 Task: Find connections with filter location Beichengqu with filter topic #trainer with filter profile language Spanish with filter current company Canada Immigration with filter school KLE Technological University - Hubballi (India) with filter industry Commercial and Industrial Equipment Rental with filter service category Copywriting with filter keywords title Shareholders
Action: Mouse moved to (502, 59)
Screenshot: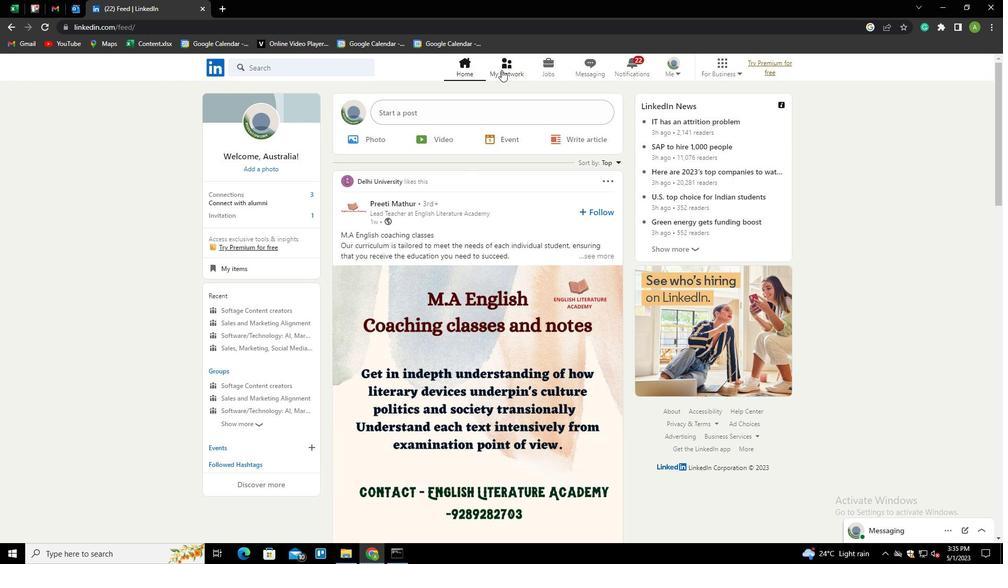 
Action: Mouse pressed left at (502, 59)
Screenshot: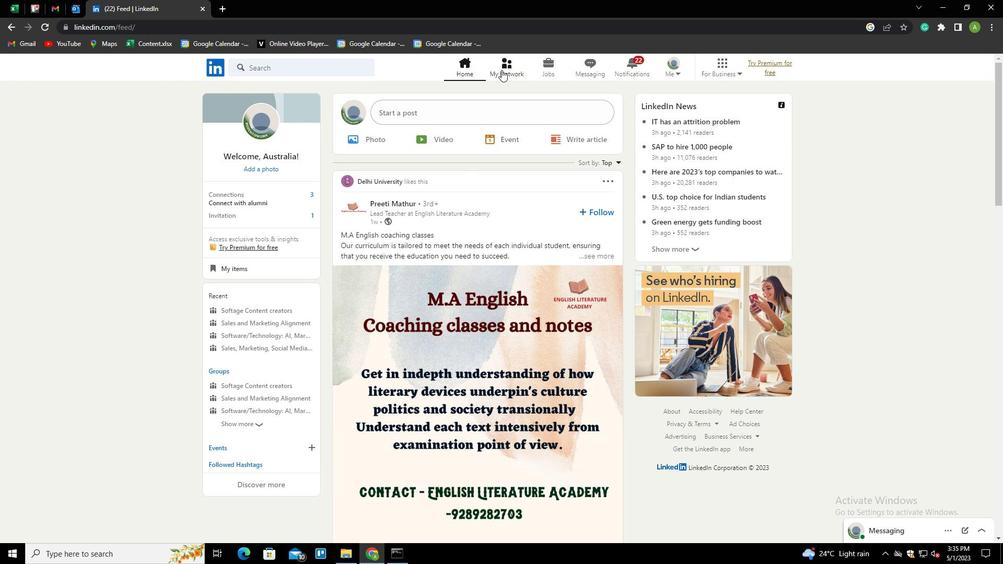 
Action: Mouse moved to (267, 130)
Screenshot: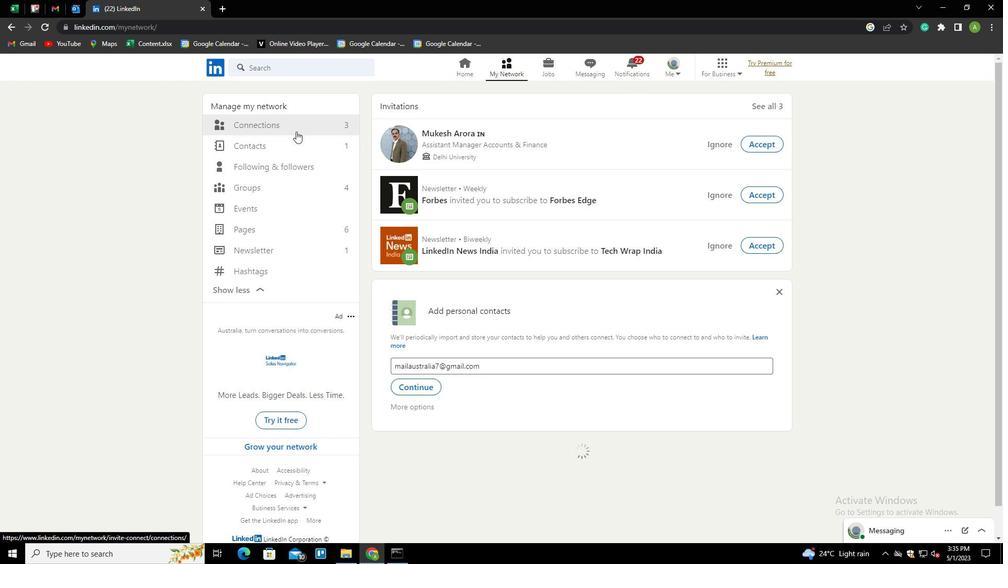 
Action: Mouse pressed left at (267, 130)
Screenshot: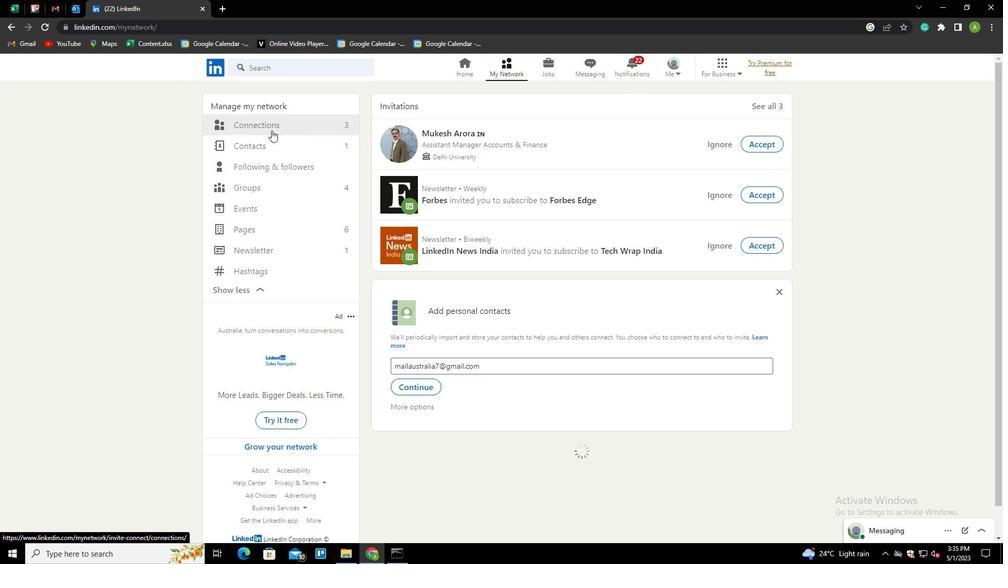 
Action: Mouse moved to (584, 125)
Screenshot: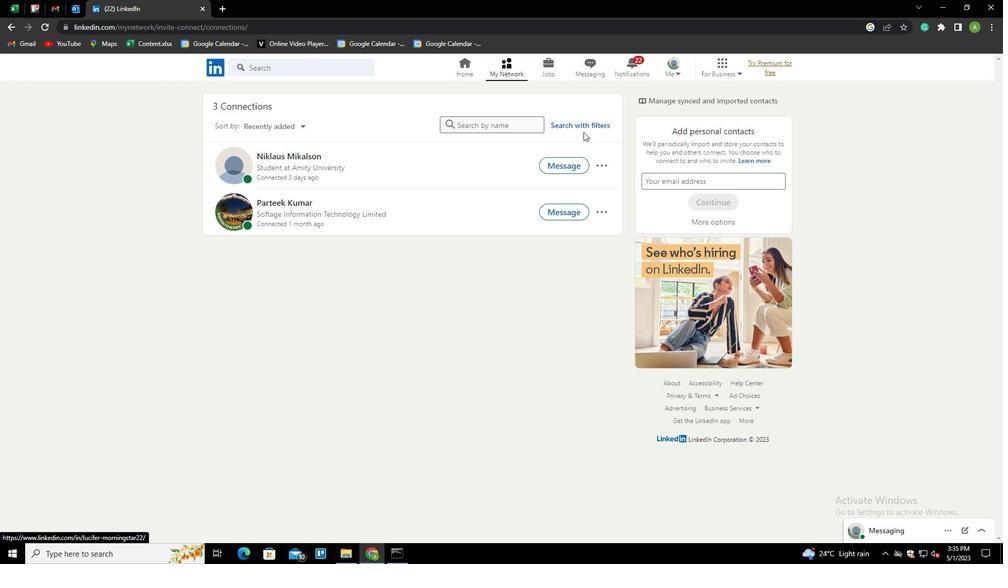 
Action: Mouse pressed left at (584, 125)
Screenshot: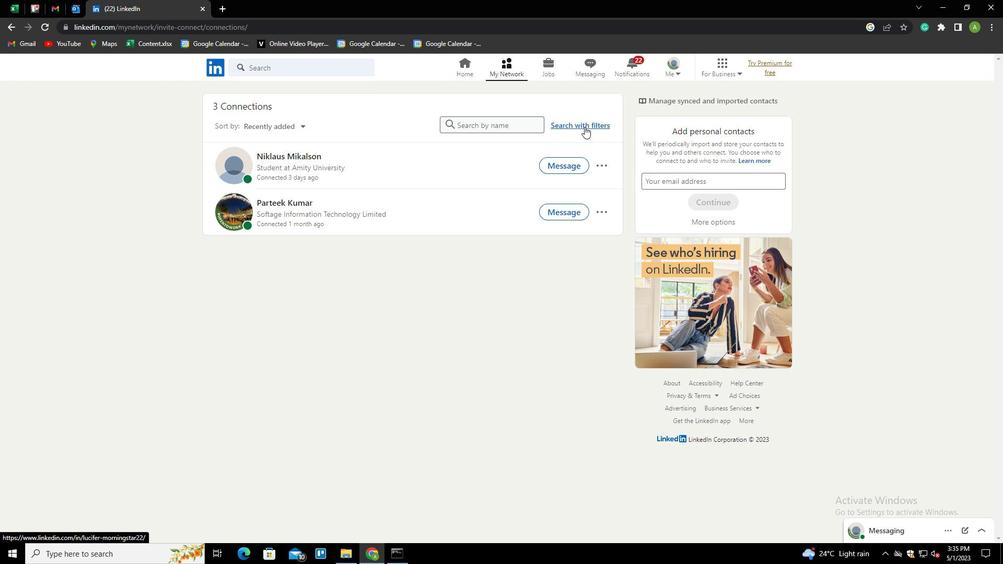 
Action: Mouse moved to (535, 96)
Screenshot: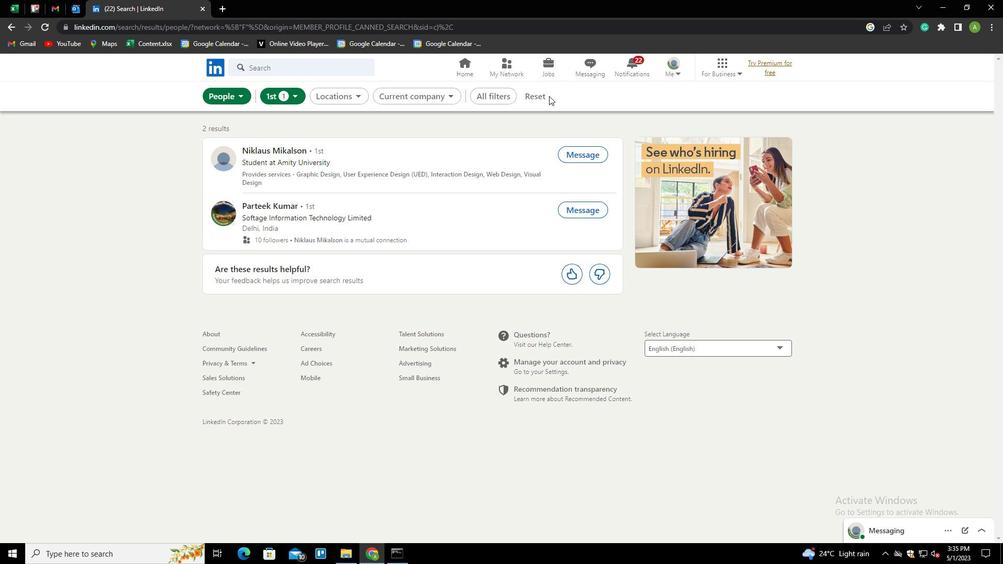 
Action: Mouse pressed left at (535, 96)
Screenshot: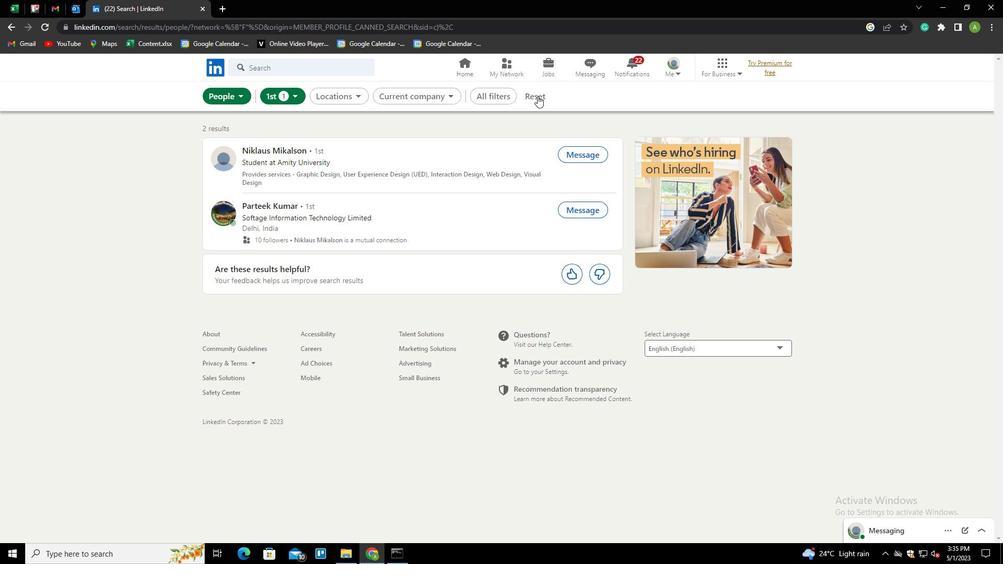 
Action: Mouse moved to (521, 95)
Screenshot: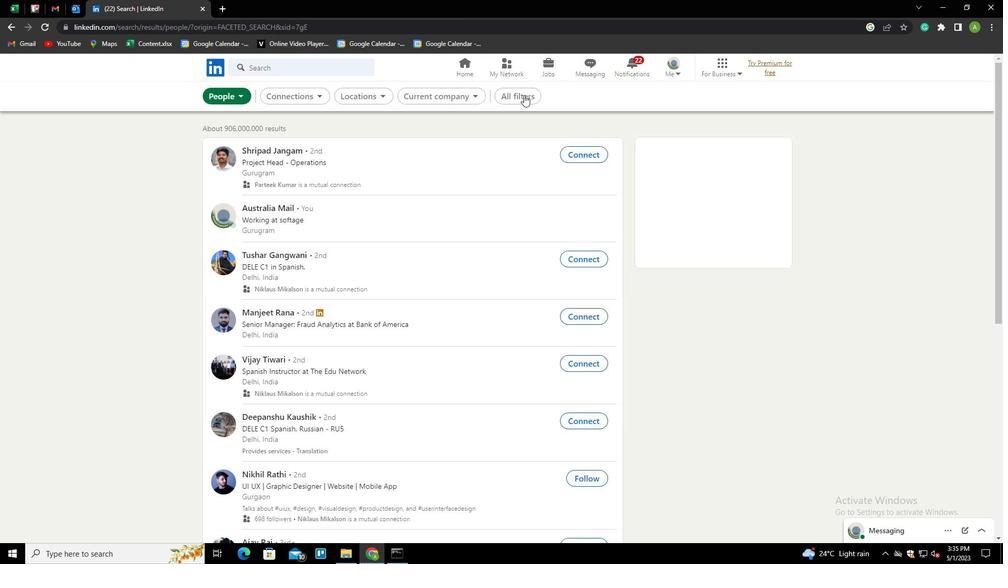 
Action: Mouse pressed left at (521, 95)
Screenshot: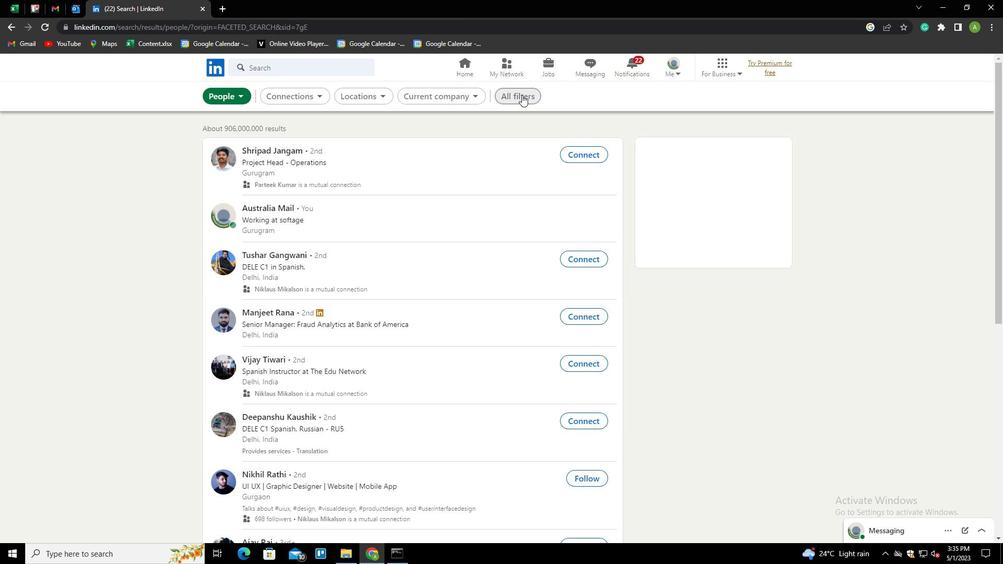 
Action: Mouse moved to (893, 276)
Screenshot: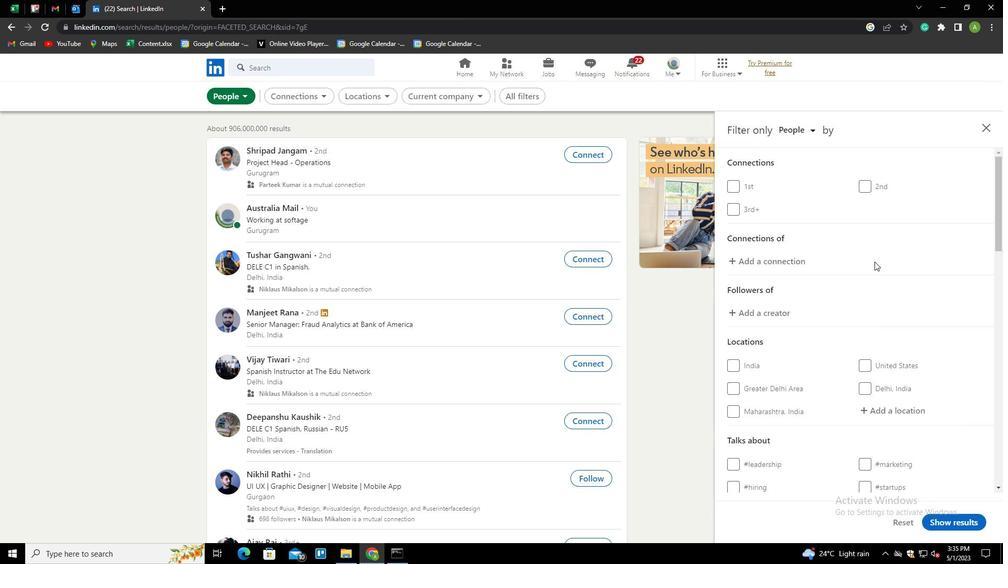 
Action: Mouse scrolled (893, 275) with delta (0, 0)
Screenshot: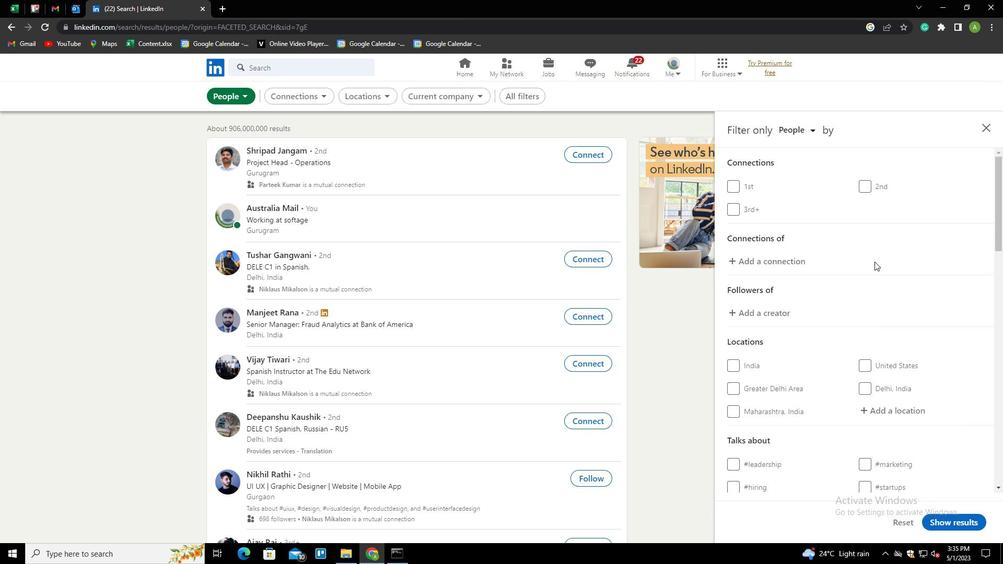 
Action: Mouse scrolled (893, 275) with delta (0, 0)
Screenshot: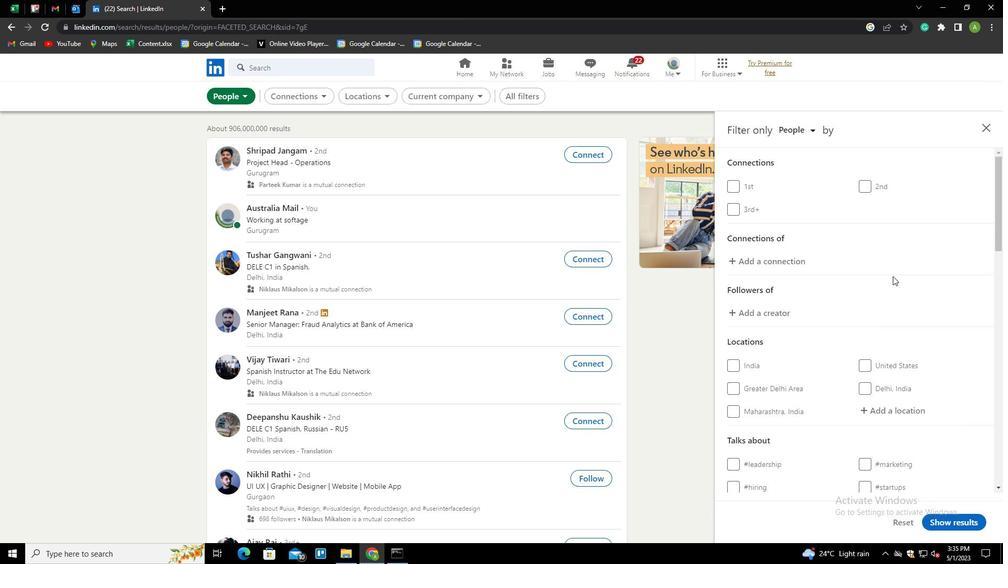 
Action: Mouse scrolled (893, 275) with delta (0, 0)
Screenshot: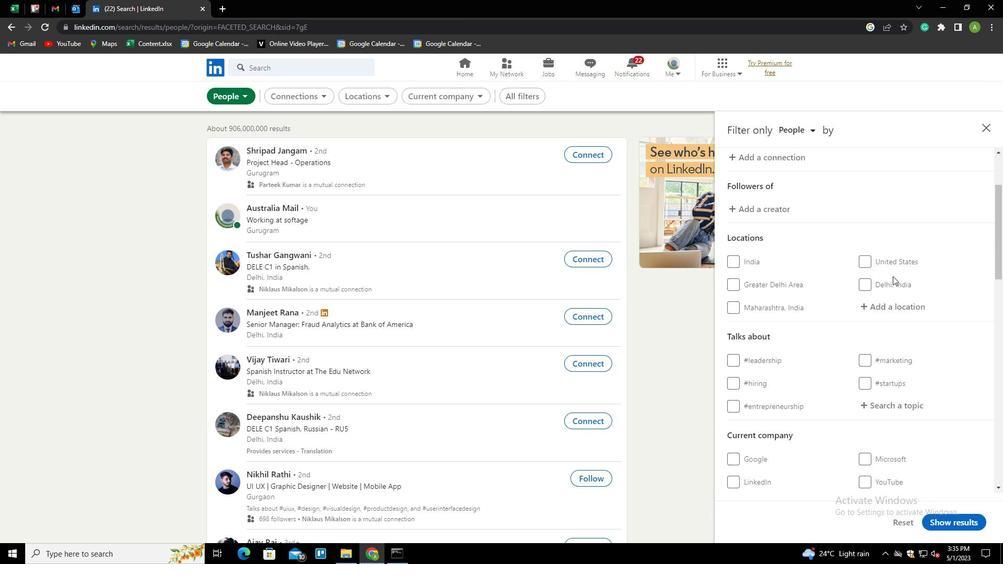 
Action: Mouse moved to (865, 256)
Screenshot: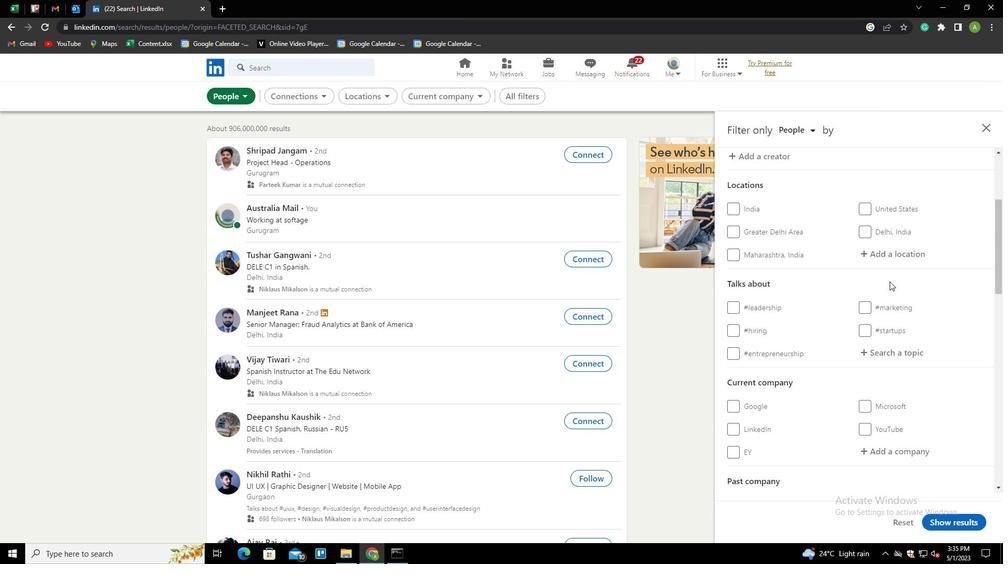 
Action: Mouse pressed left at (865, 256)
Screenshot: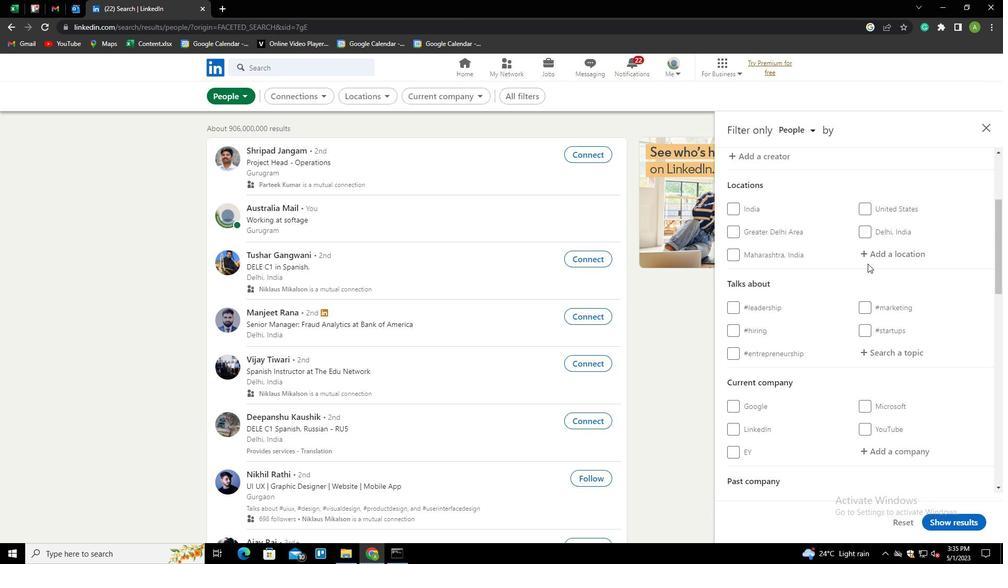 
Action: Mouse moved to (875, 256)
Screenshot: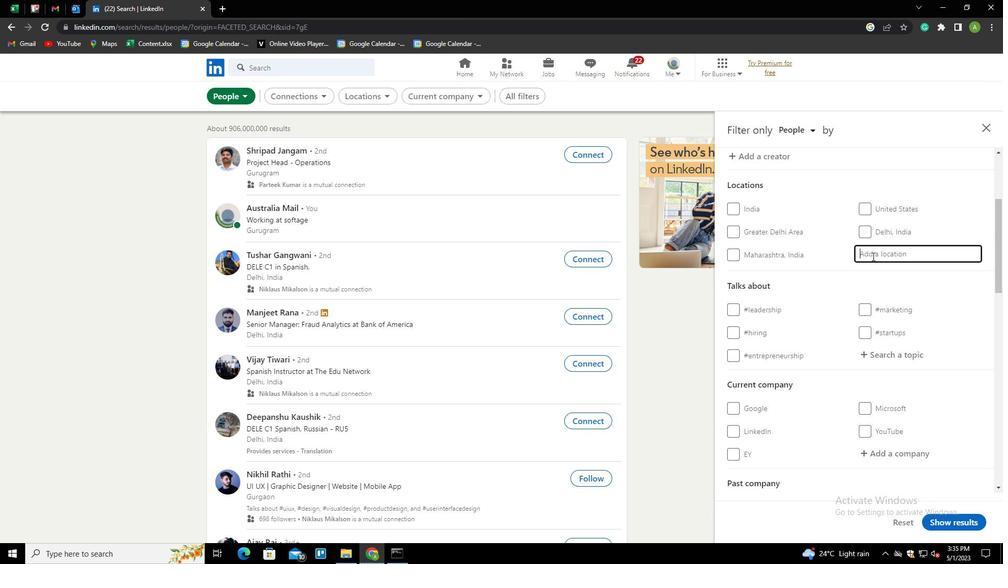 
Action: Mouse pressed left at (875, 256)
Screenshot: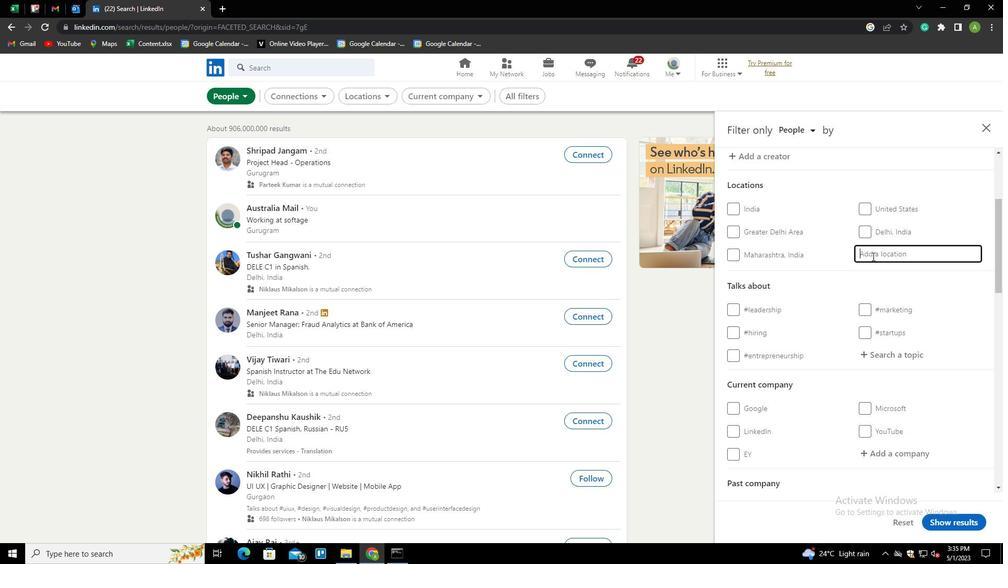 
Action: Key pressed <Key.shift><Key.shift><Key.shift><Key.shift><Key.shift><Key.shift><Key.shift><Key.shift><Key.shift><Key.shift><Key.shift><Key.shift><Key.shift>V<Key.backspace><Key.shift>BEICHENGQU
Screenshot: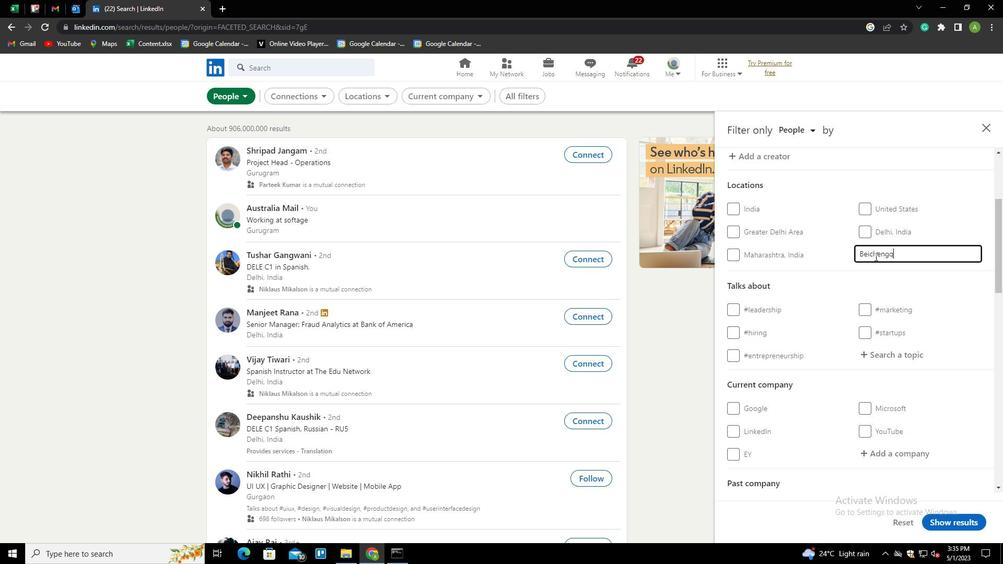 
Action: Mouse moved to (980, 312)
Screenshot: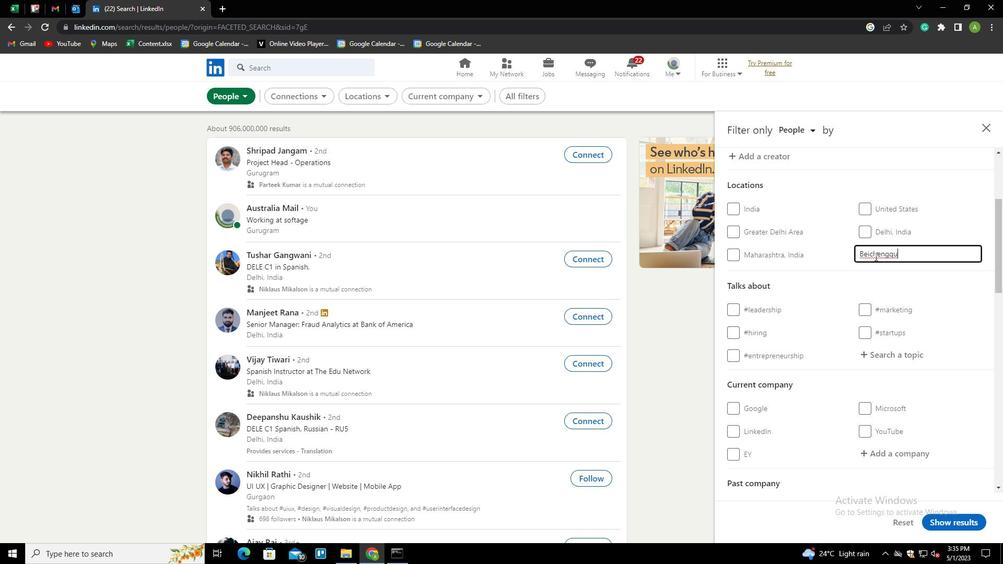 
Action: Mouse pressed left at (980, 312)
Screenshot: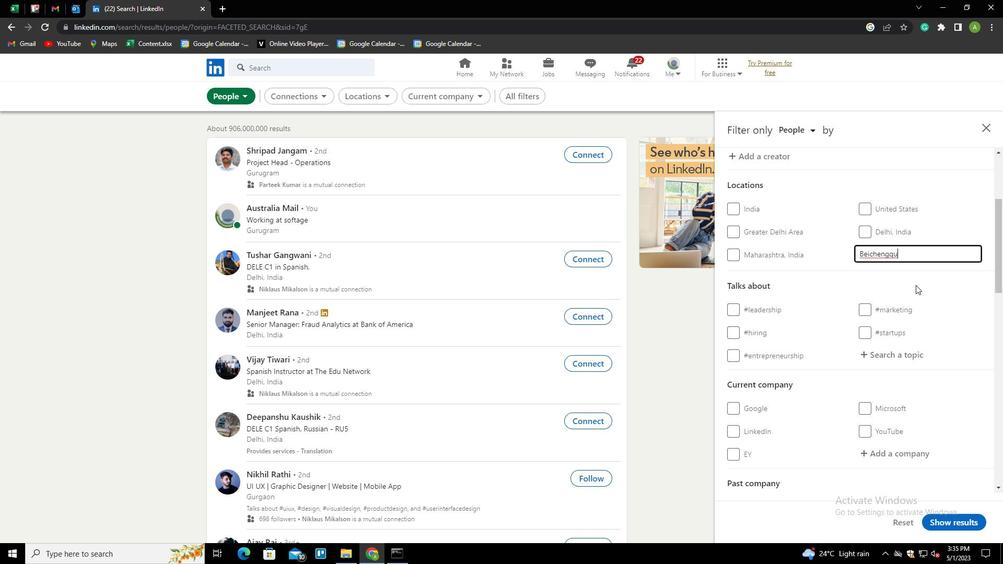
Action: Mouse moved to (912, 350)
Screenshot: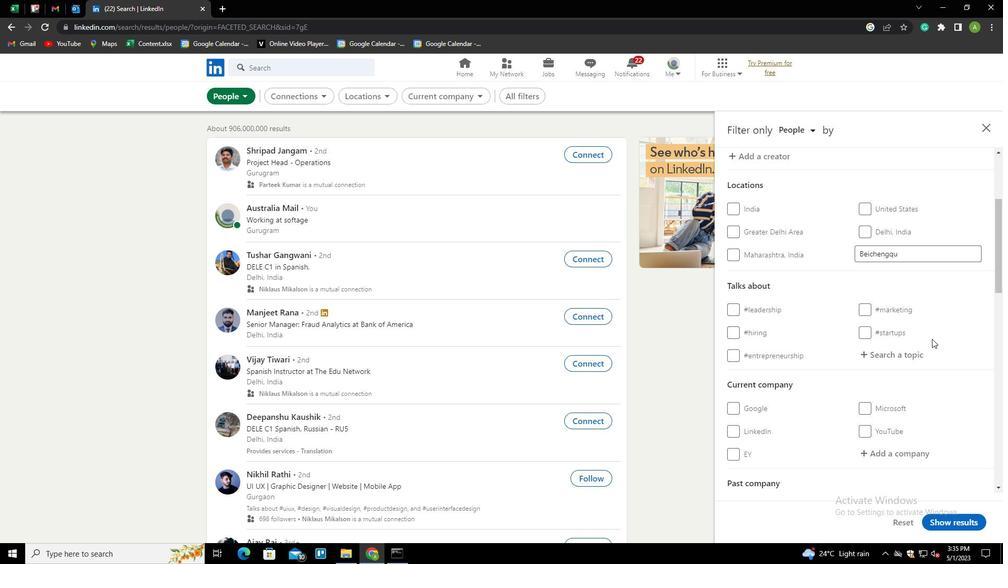 
Action: Mouse pressed left at (912, 350)
Screenshot: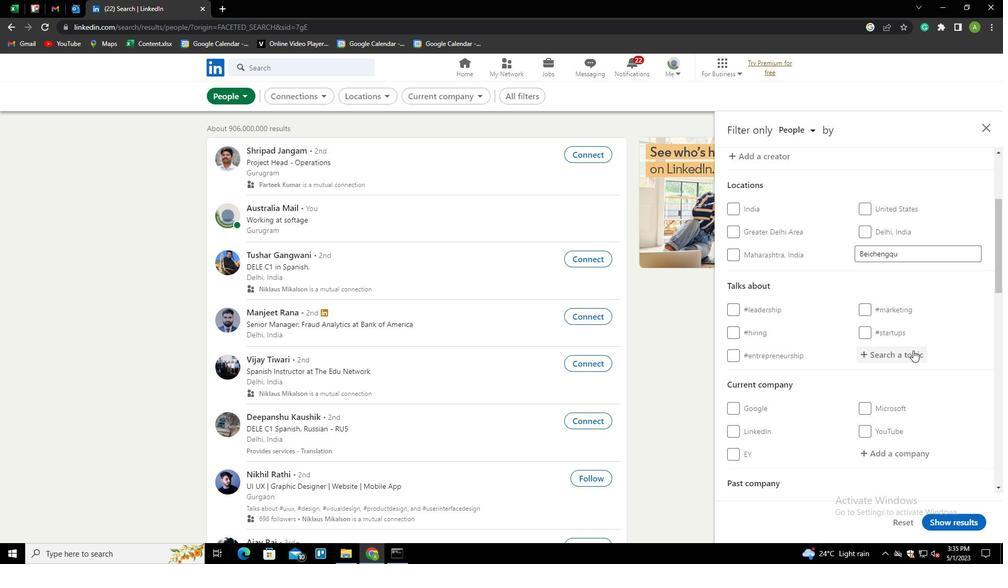
Action: Mouse moved to (911, 352)
Screenshot: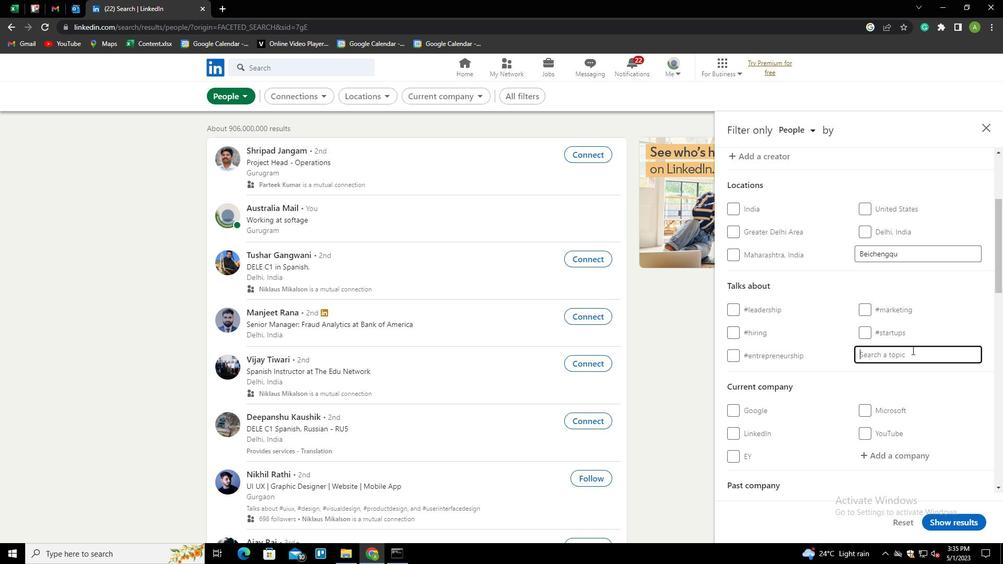 
Action: Key pressed TRAINER<Key.down><Key.enter>
Screenshot: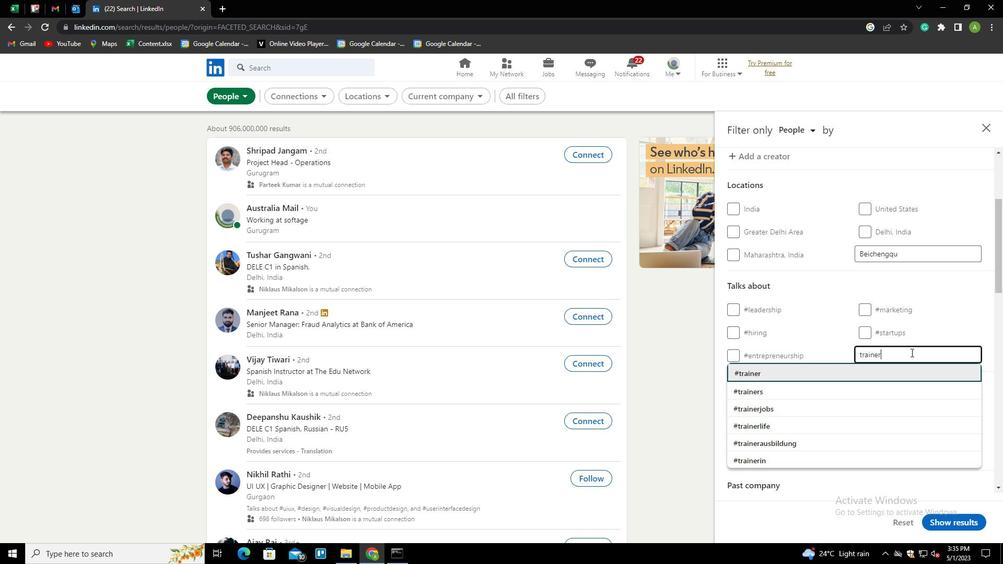 
Action: Mouse moved to (918, 349)
Screenshot: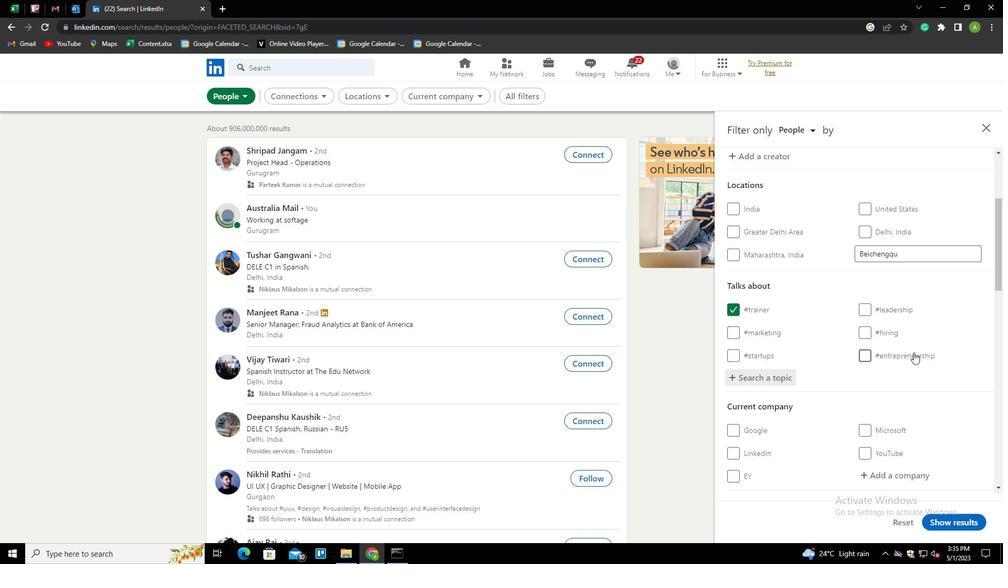 
Action: Mouse scrolled (918, 348) with delta (0, 0)
Screenshot: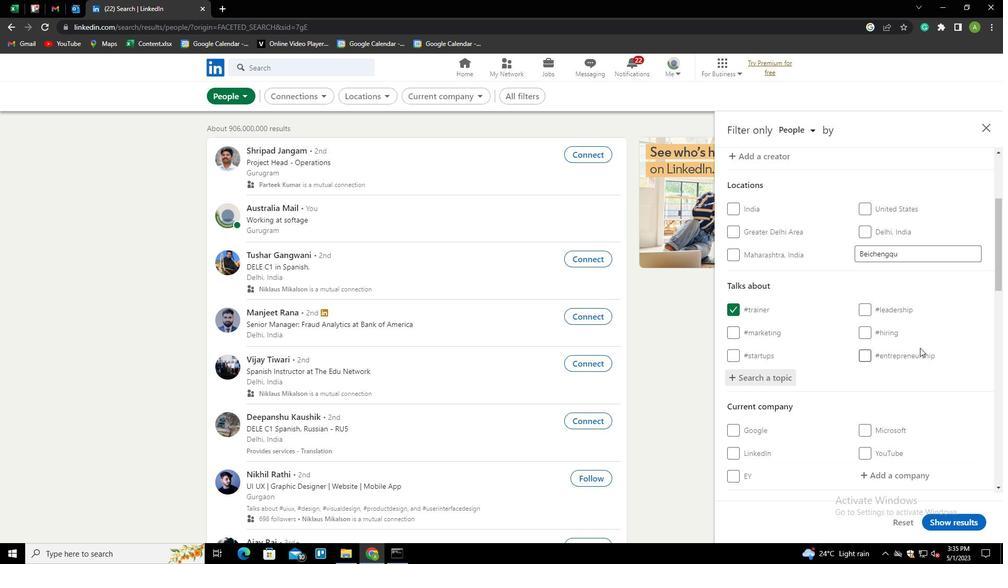 
Action: Mouse scrolled (918, 348) with delta (0, 0)
Screenshot: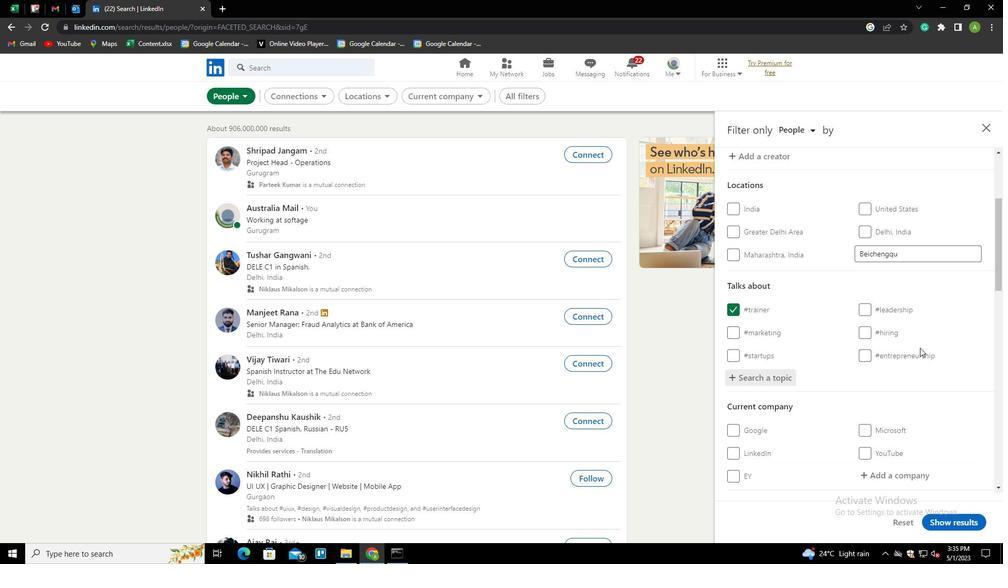 
Action: Mouse scrolled (918, 348) with delta (0, 0)
Screenshot: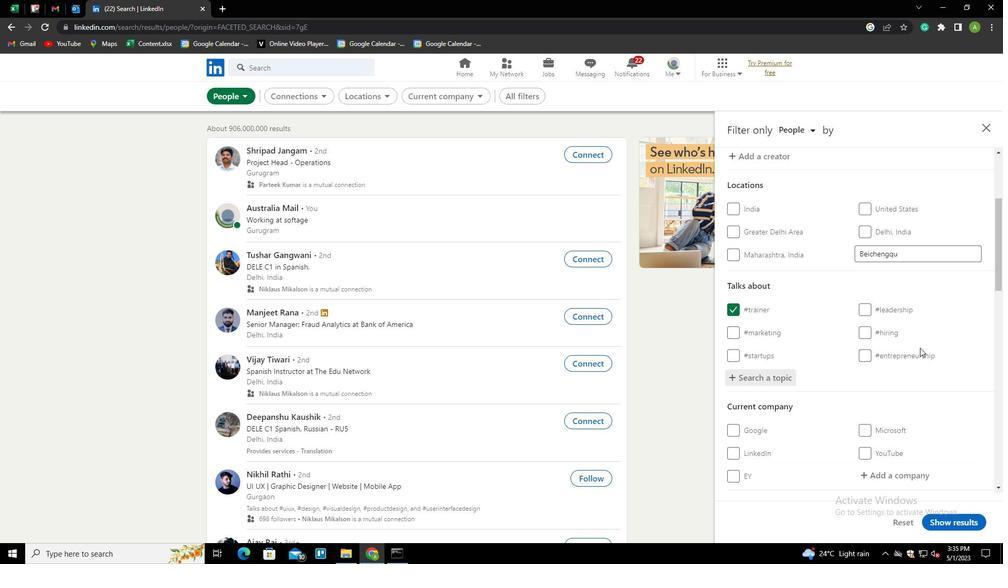 
Action: Mouse scrolled (918, 348) with delta (0, 0)
Screenshot: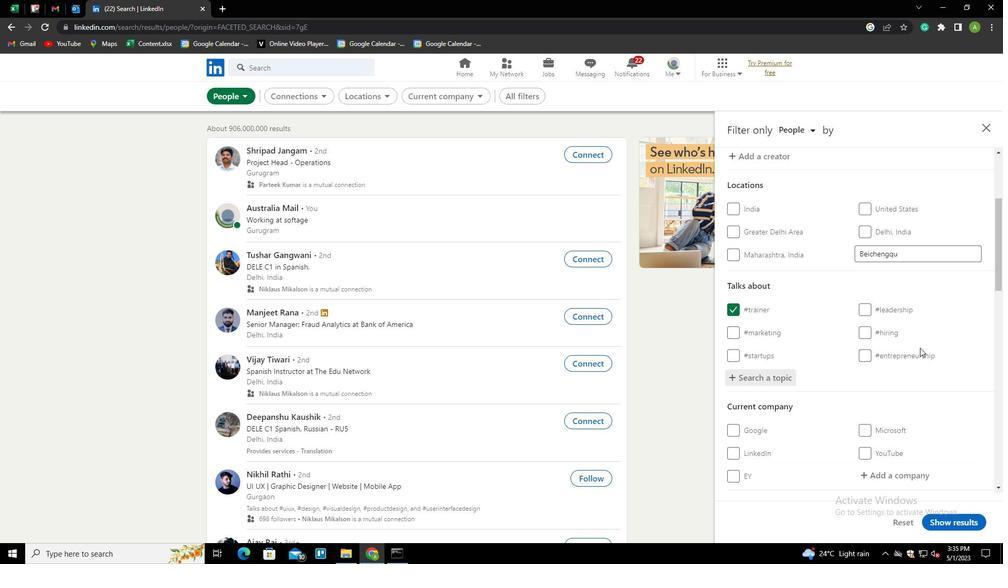 
Action: Mouse scrolled (918, 348) with delta (0, 0)
Screenshot: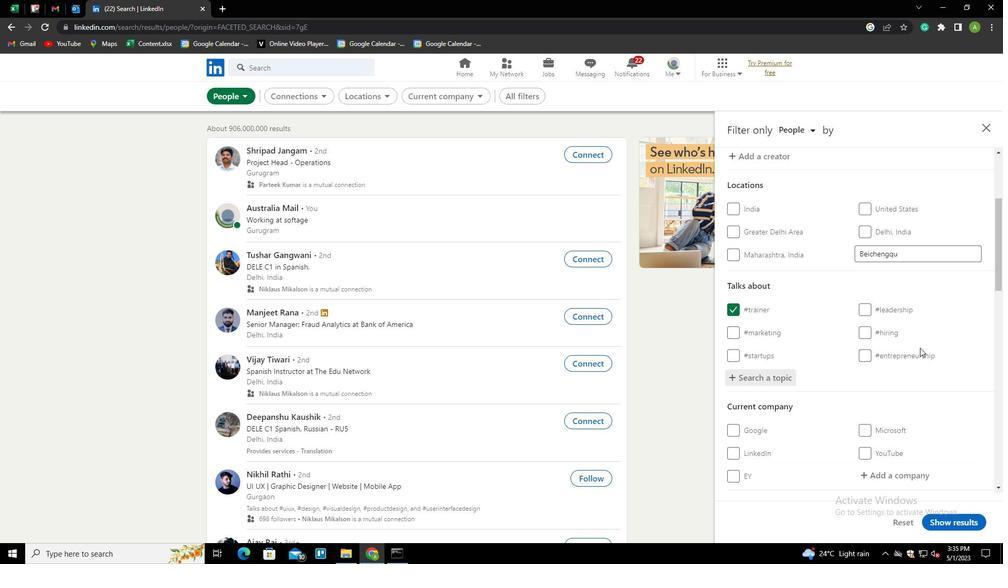 
Action: Mouse scrolled (918, 348) with delta (0, 0)
Screenshot: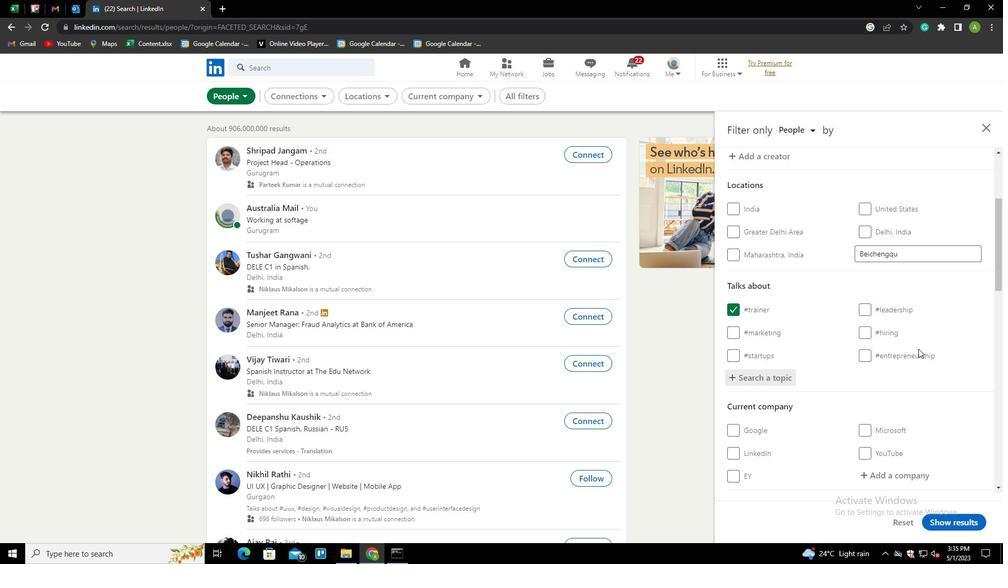 
Action: Mouse scrolled (918, 348) with delta (0, 0)
Screenshot: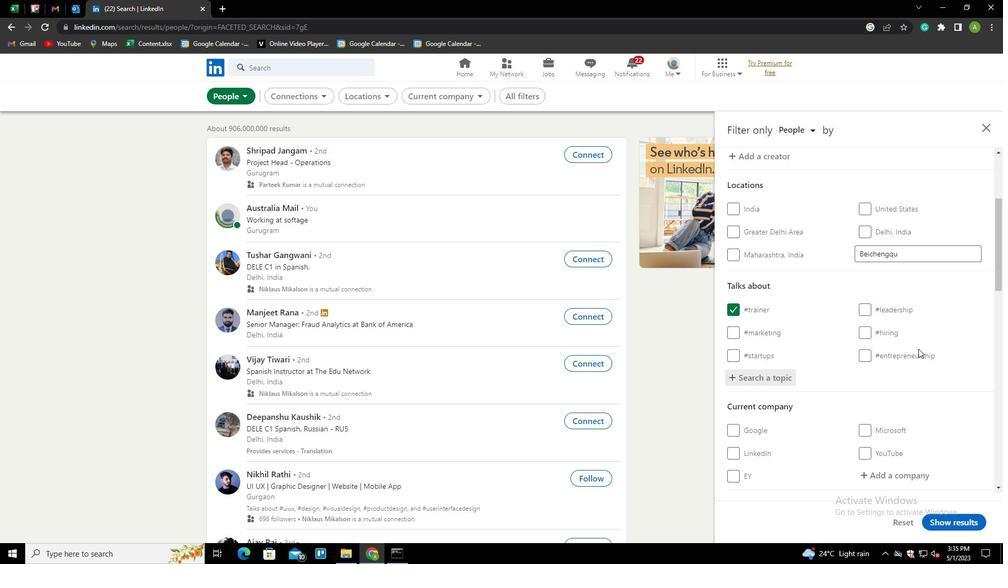 
Action: Mouse scrolled (918, 348) with delta (0, 0)
Screenshot: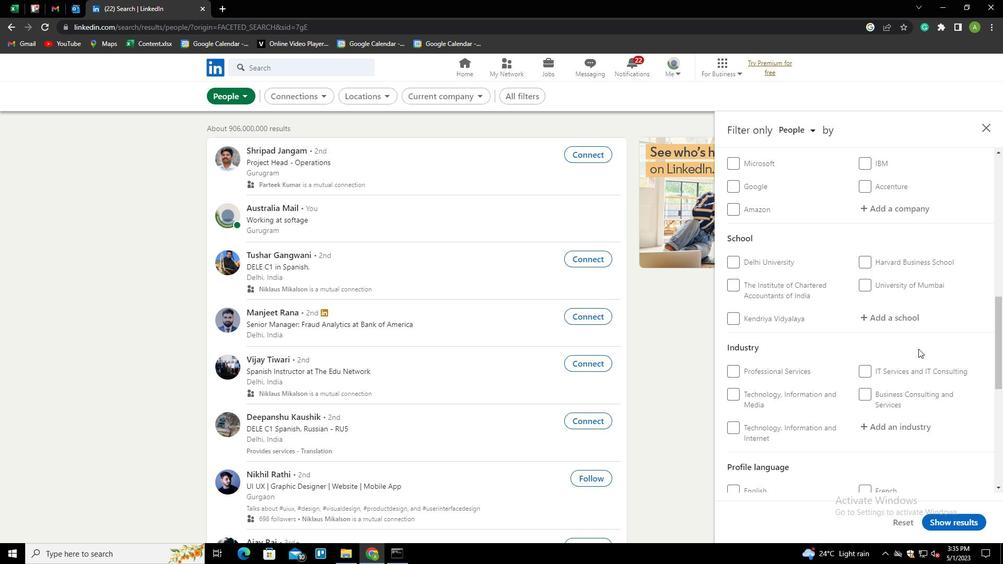 
Action: Mouse scrolled (918, 348) with delta (0, 0)
Screenshot: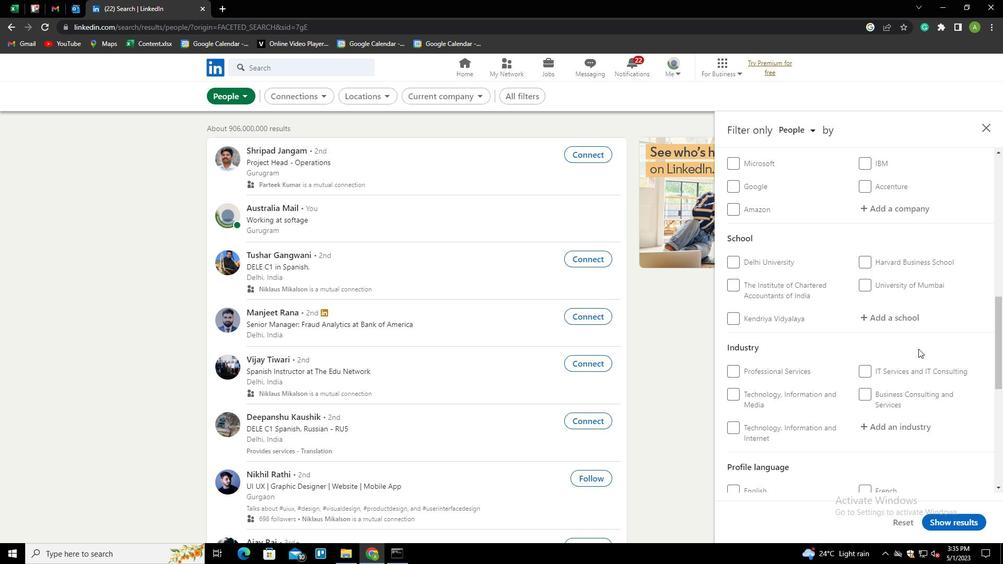
Action: Mouse scrolled (918, 348) with delta (0, 0)
Screenshot: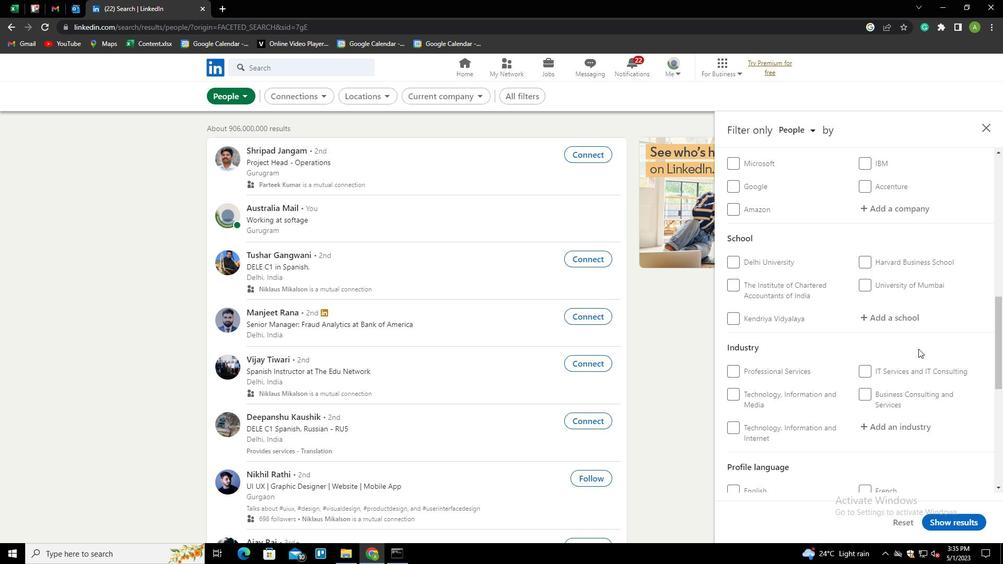 
Action: Mouse scrolled (918, 348) with delta (0, 0)
Screenshot: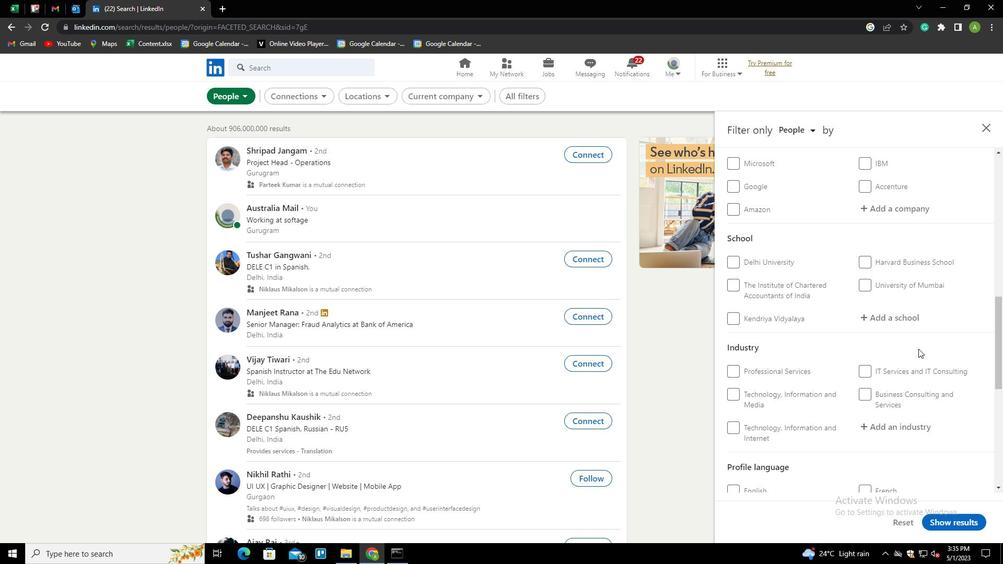
Action: Mouse scrolled (918, 348) with delta (0, 0)
Screenshot: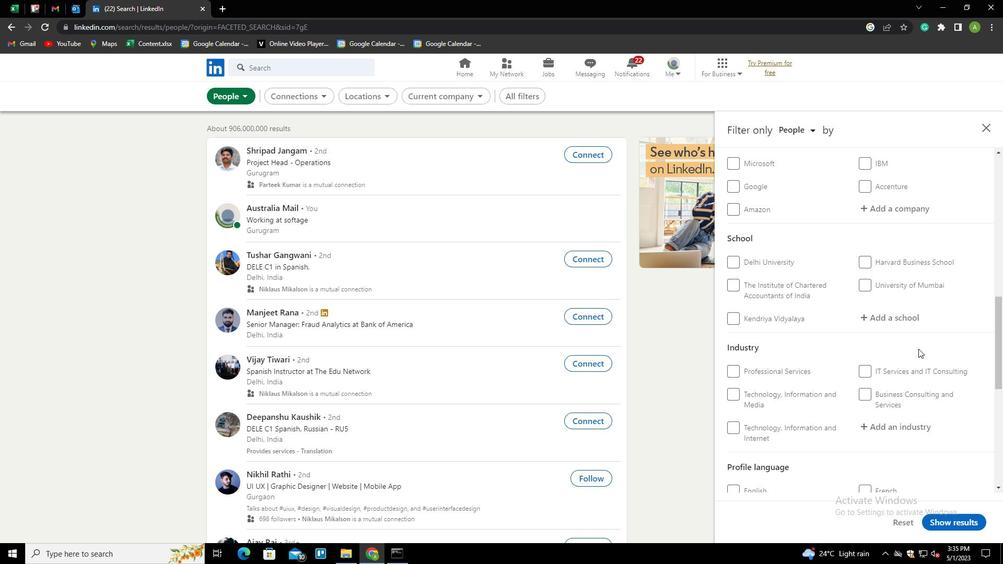 
Action: Mouse moved to (757, 249)
Screenshot: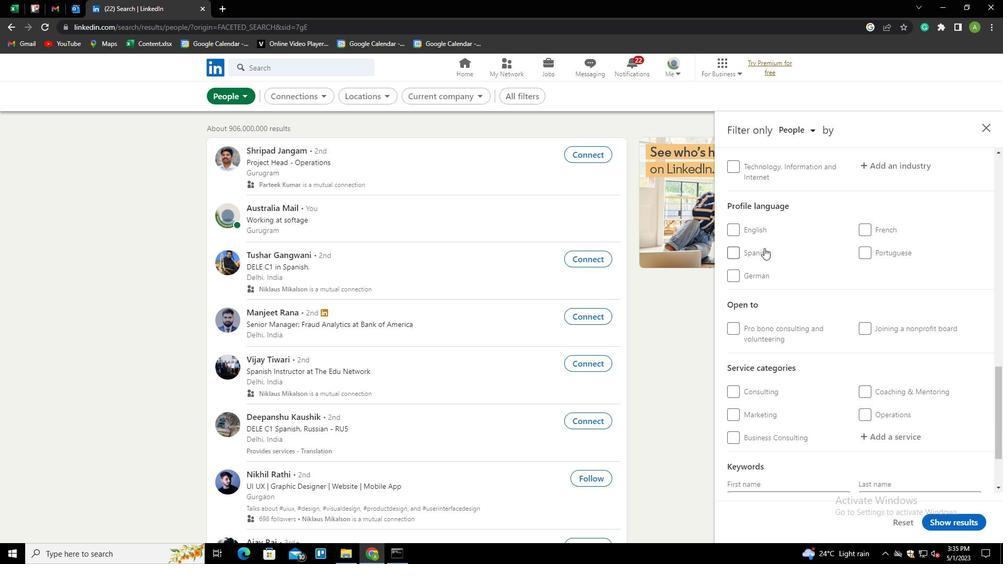 
Action: Mouse pressed left at (757, 249)
Screenshot: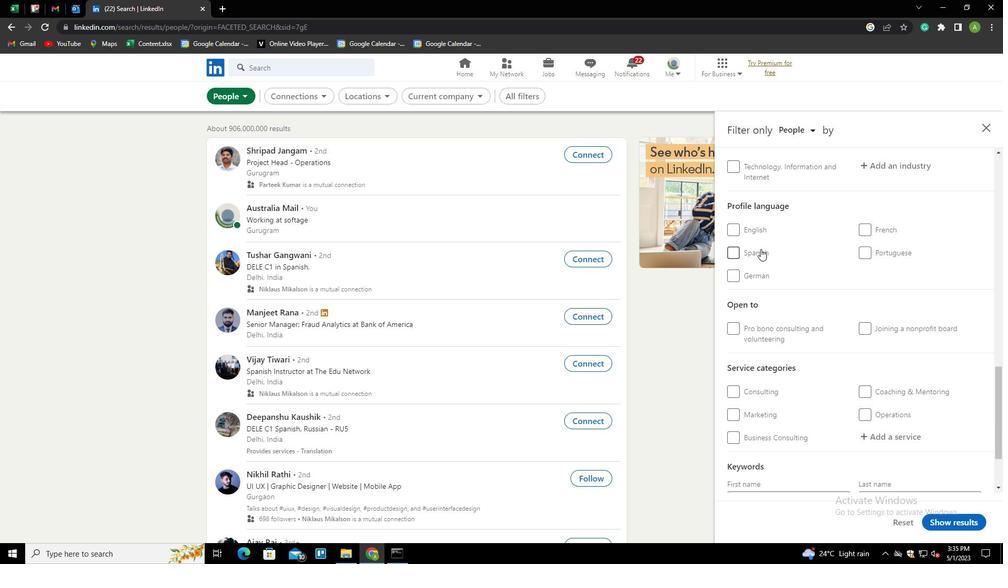 
Action: Mouse moved to (889, 303)
Screenshot: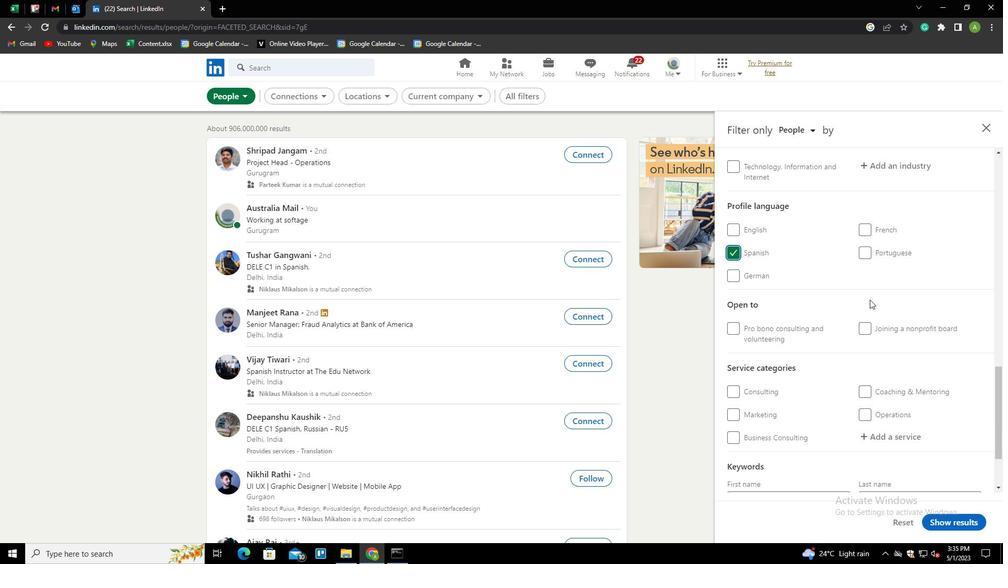 
Action: Mouse scrolled (889, 303) with delta (0, 0)
Screenshot: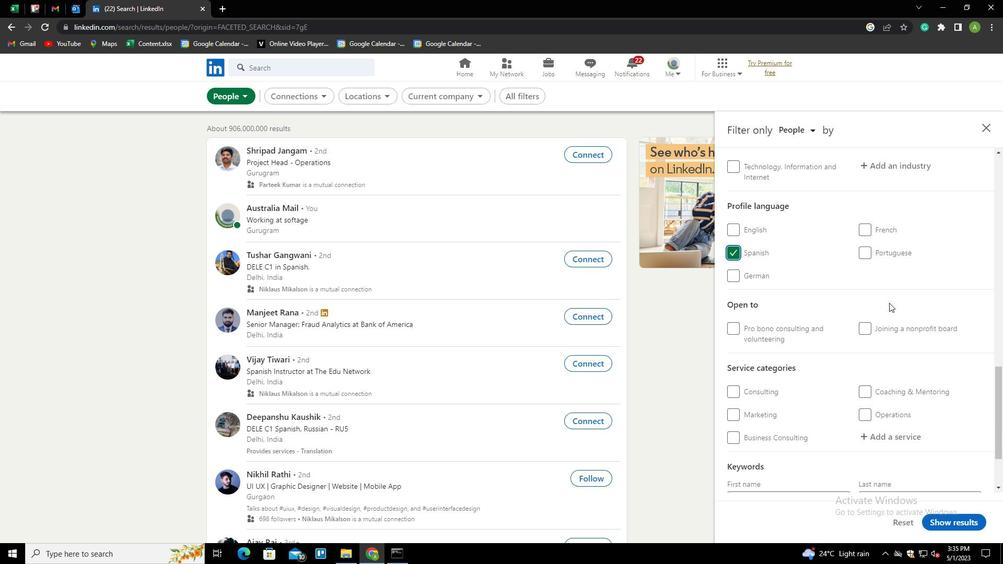
Action: Mouse scrolled (889, 303) with delta (0, 0)
Screenshot: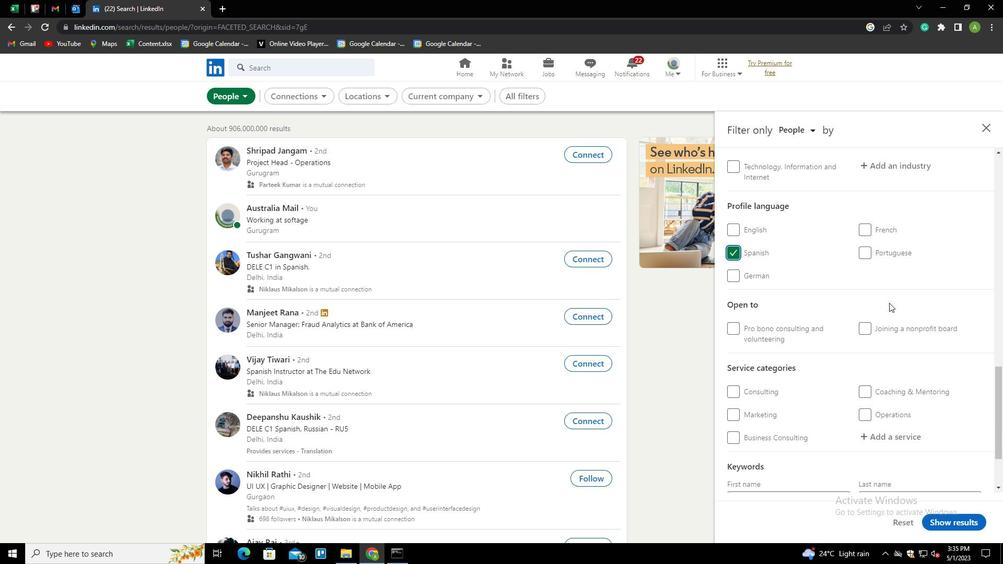 
Action: Mouse scrolled (889, 303) with delta (0, 0)
Screenshot: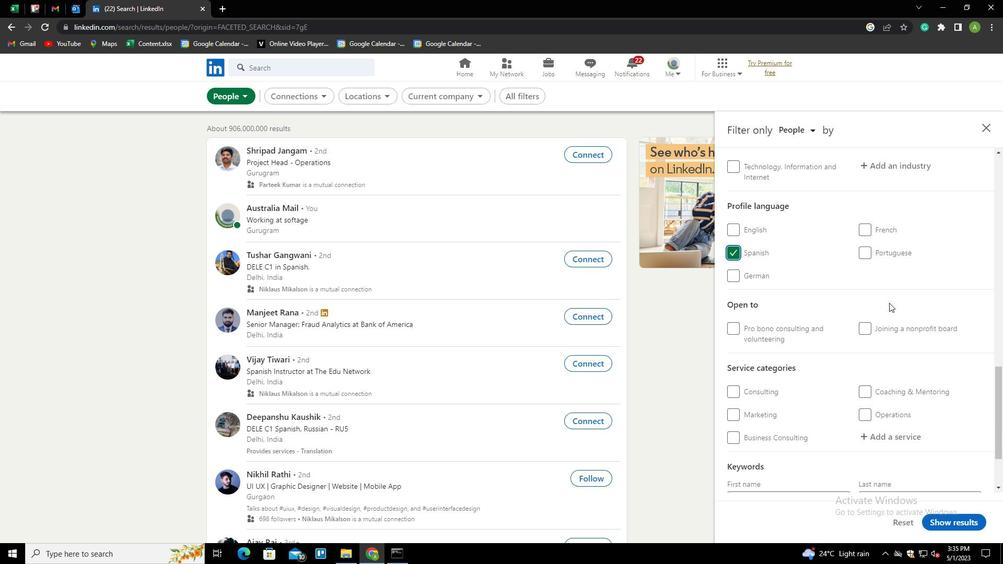 
Action: Mouse scrolled (889, 303) with delta (0, 0)
Screenshot: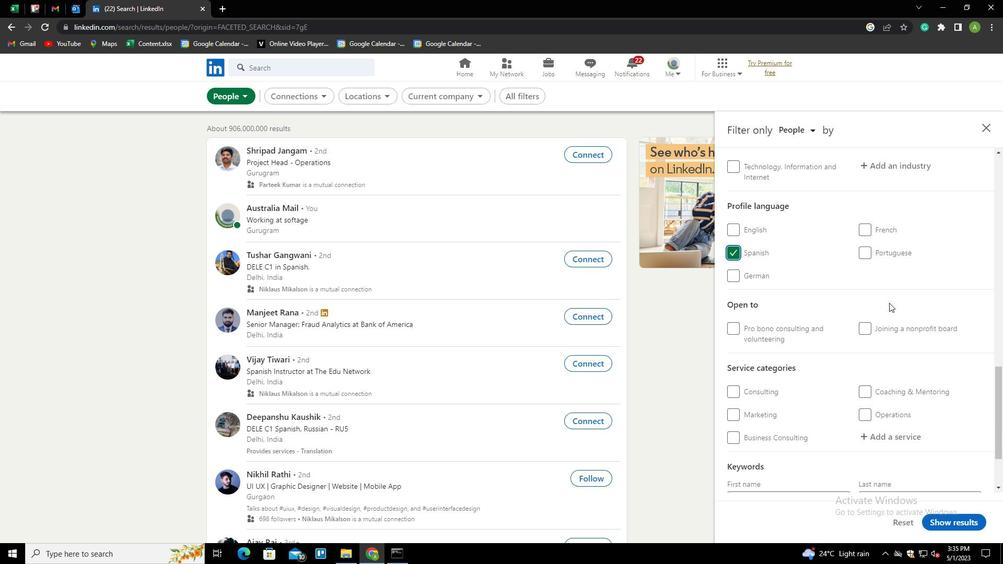 
Action: Mouse scrolled (889, 303) with delta (0, 0)
Screenshot: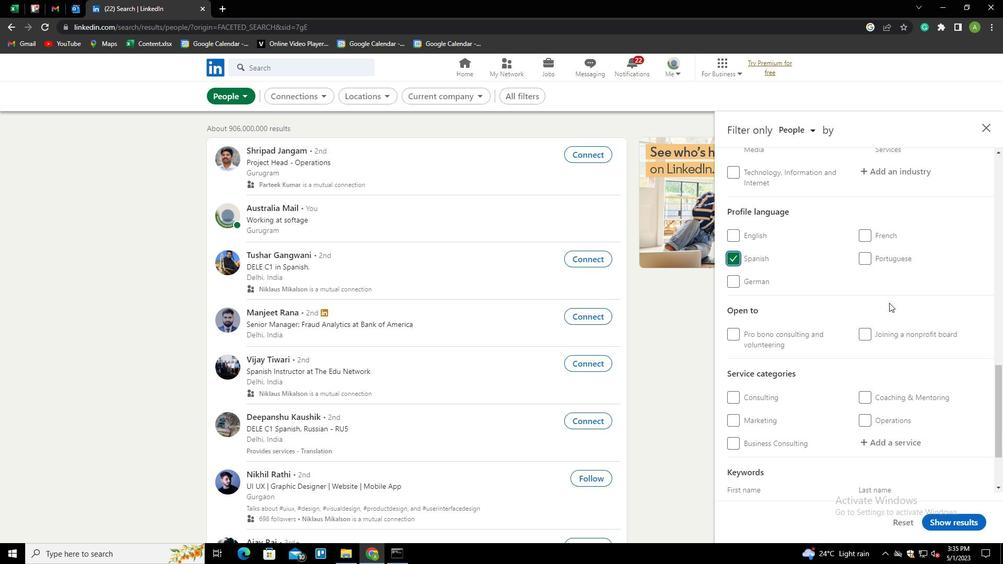 
Action: Mouse scrolled (889, 303) with delta (0, 0)
Screenshot: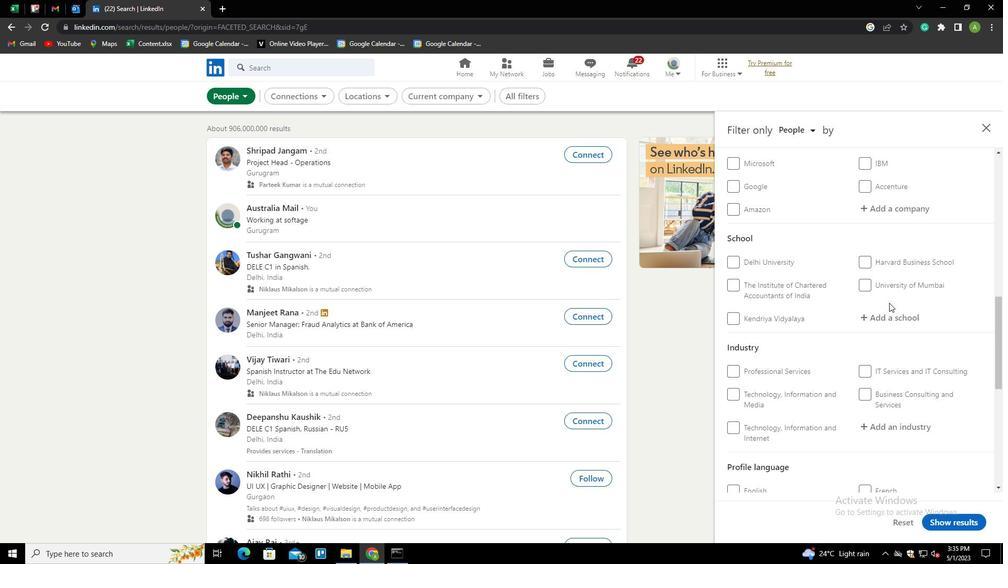 
Action: Mouse scrolled (889, 303) with delta (0, 0)
Screenshot: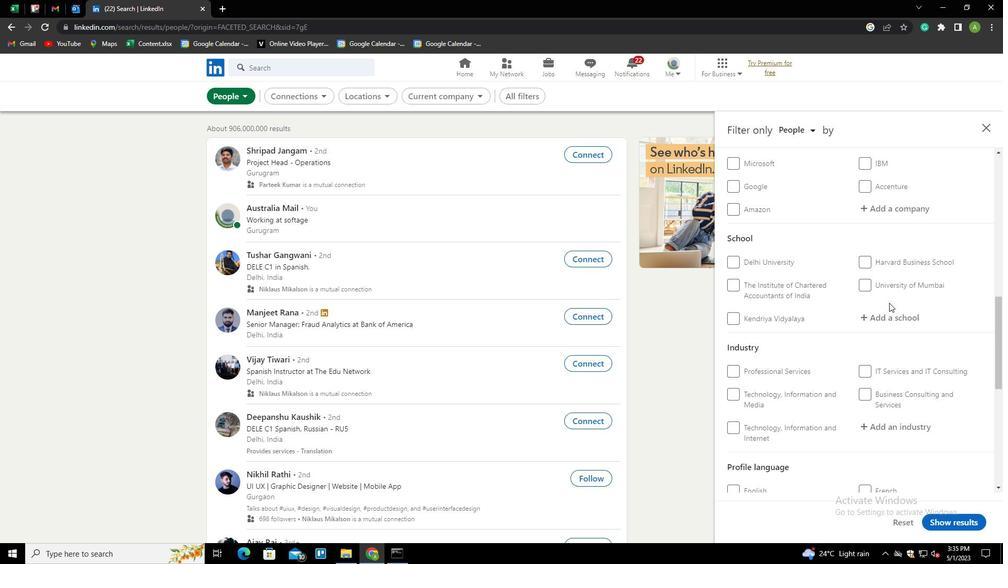 
Action: Mouse scrolled (889, 303) with delta (0, 0)
Screenshot: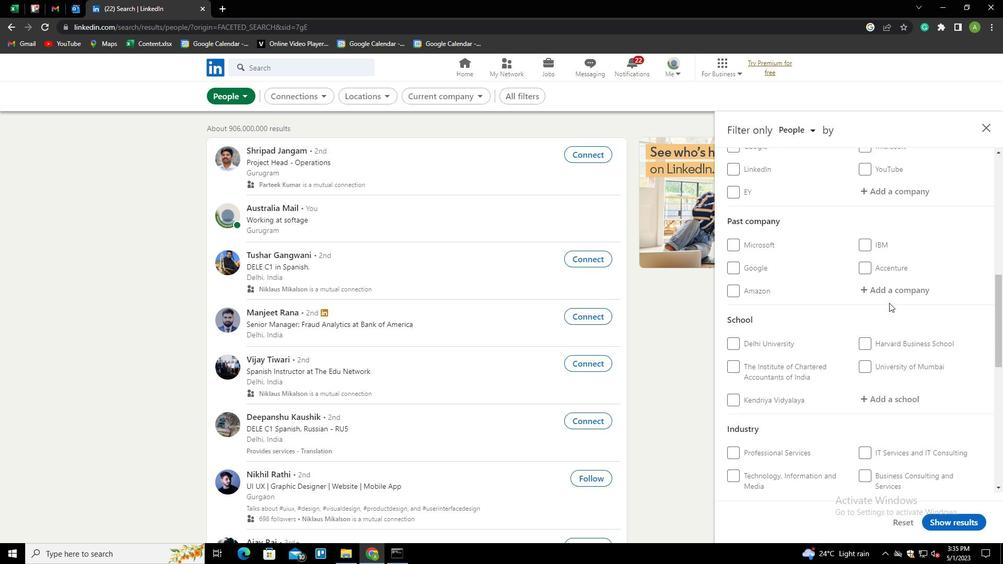 
Action: Mouse moved to (888, 260)
Screenshot: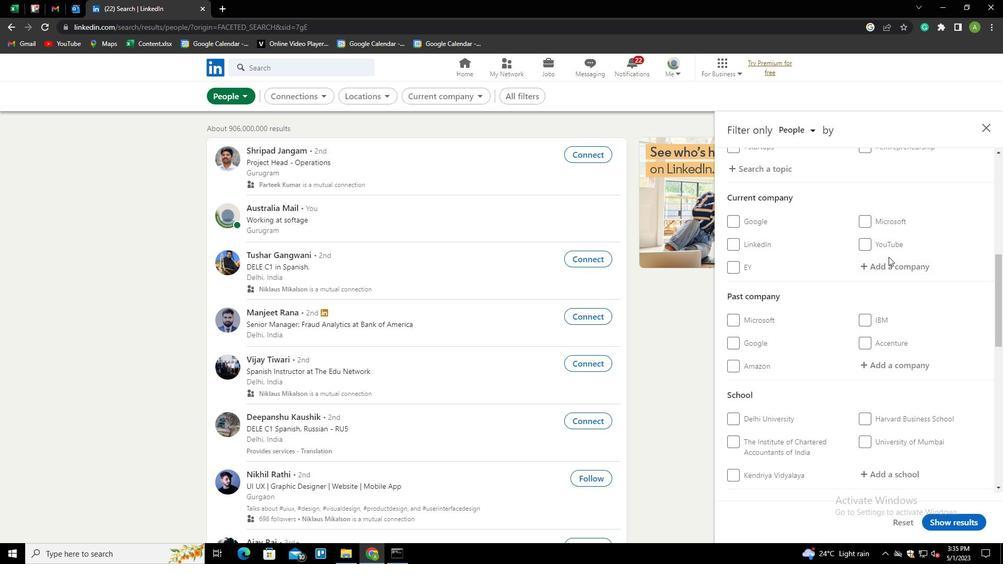 
Action: Mouse pressed left at (888, 260)
Screenshot: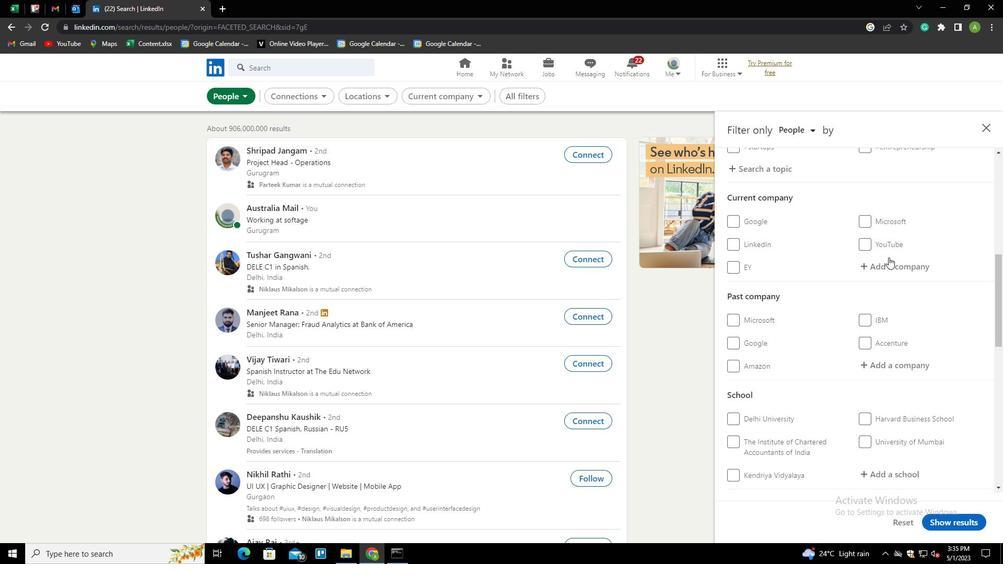 
Action: Mouse moved to (889, 265)
Screenshot: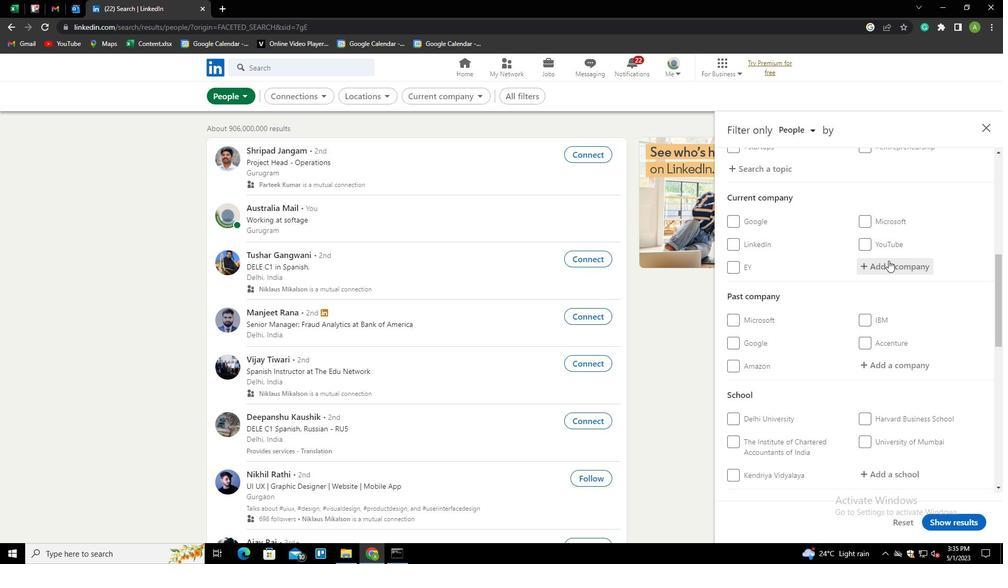 
Action: Mouse pressed left at (889, 265)
Screenshot: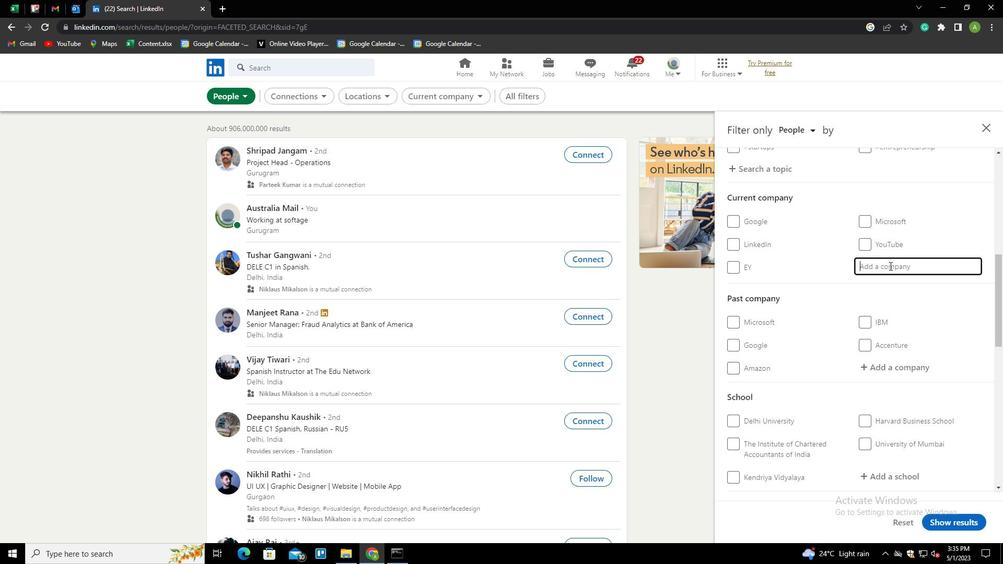 
Action: Key pressed <Key.shift>CANADA<Key.down><Key.space><Key.shift>IMMIGRATIO<Key.down><Key.enter>
Screenshot: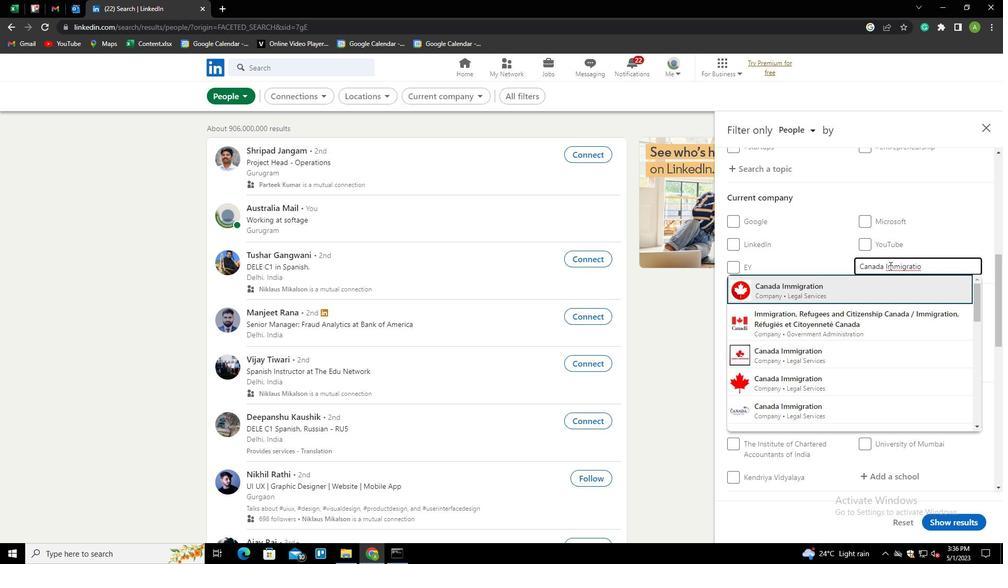 
Action: Mouse scrolled (889, 265) with delta (0, 0)
Screenshot: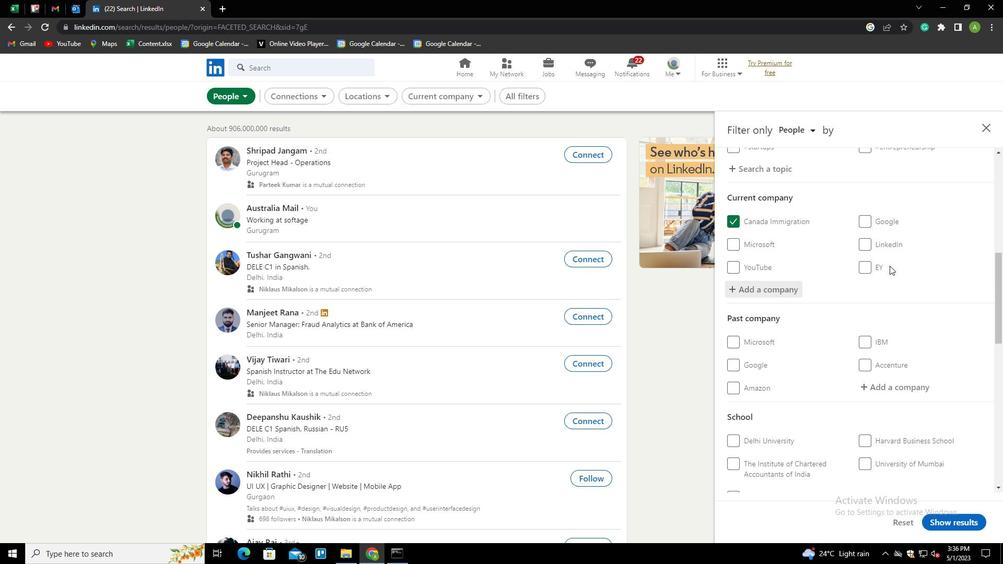 
Action: Mouse scrolled (889, 265) with delta (0, 0)
Screenshot: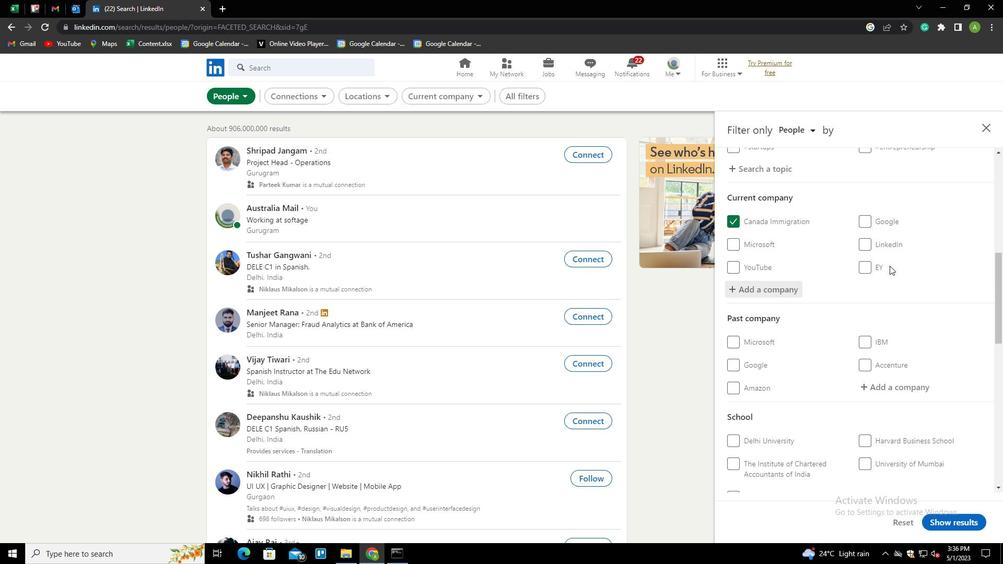 
Action: Mouse scrolled (889, 265) with delta (0, 0)
Screenshot: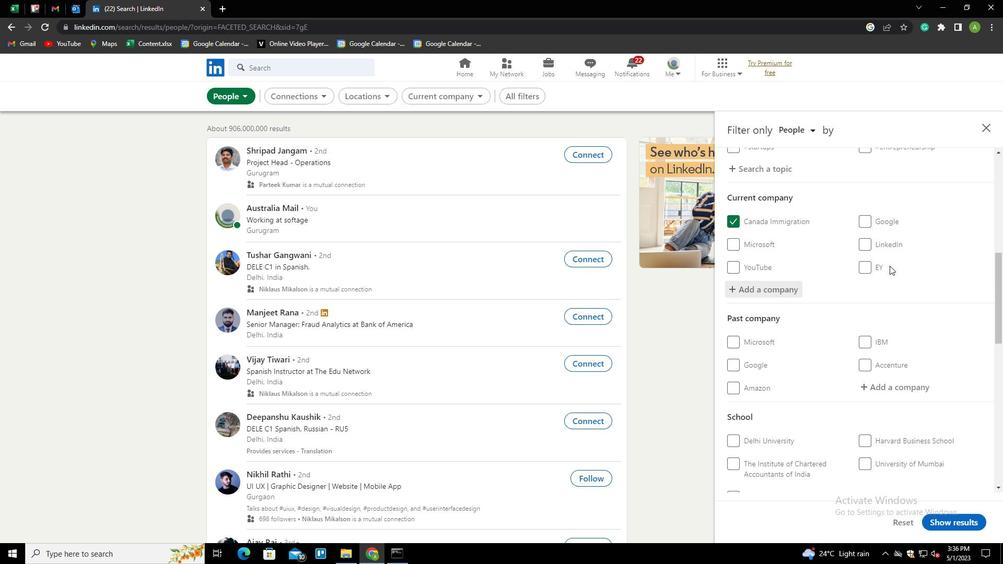 
Action: Mouse scrolled (889, 265) with delta (0, 0)
Screenshot: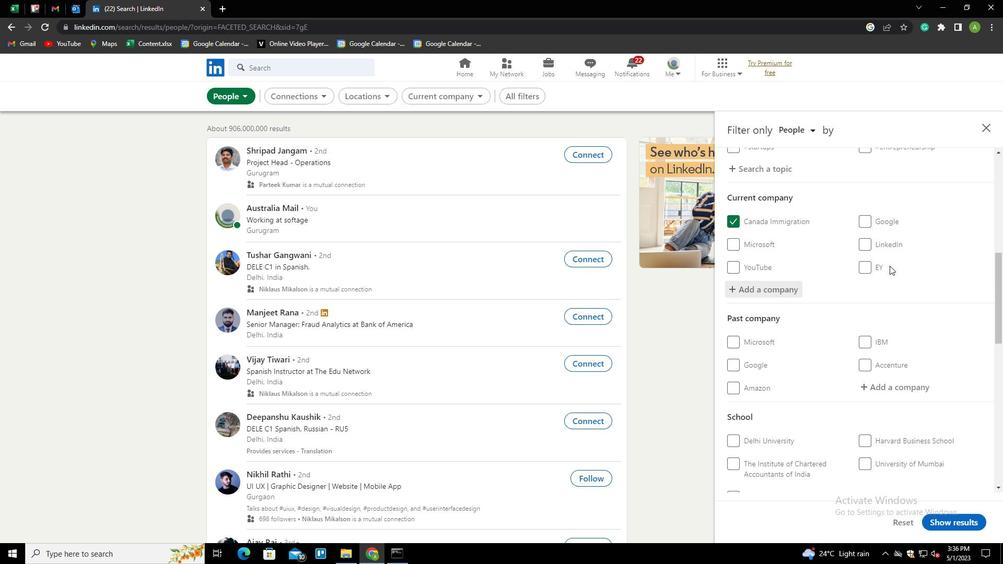 
Action: Mouse moved to (890, 291)
Screenshot: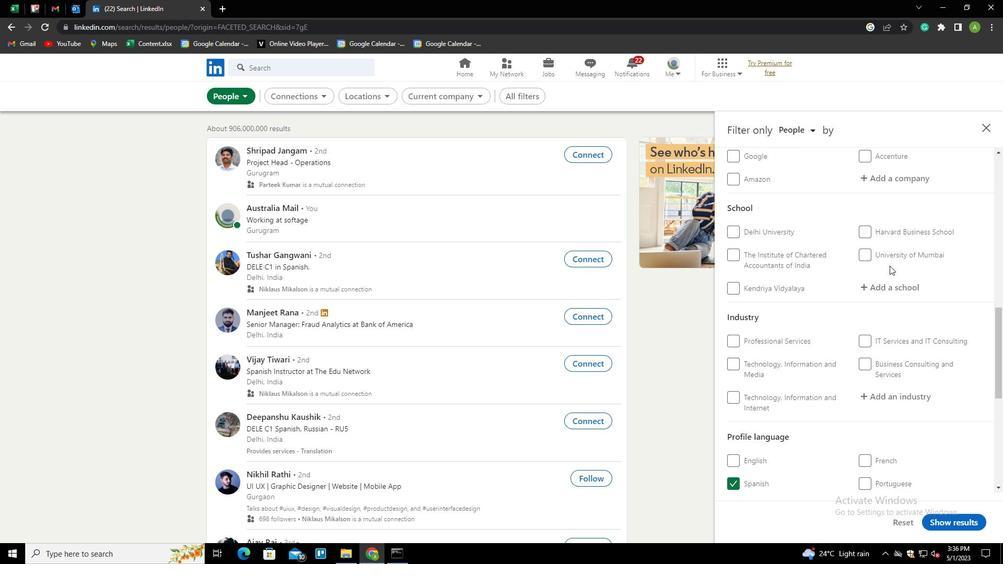 
Action: Mouse pressed left at (890, 291)
Screenshot: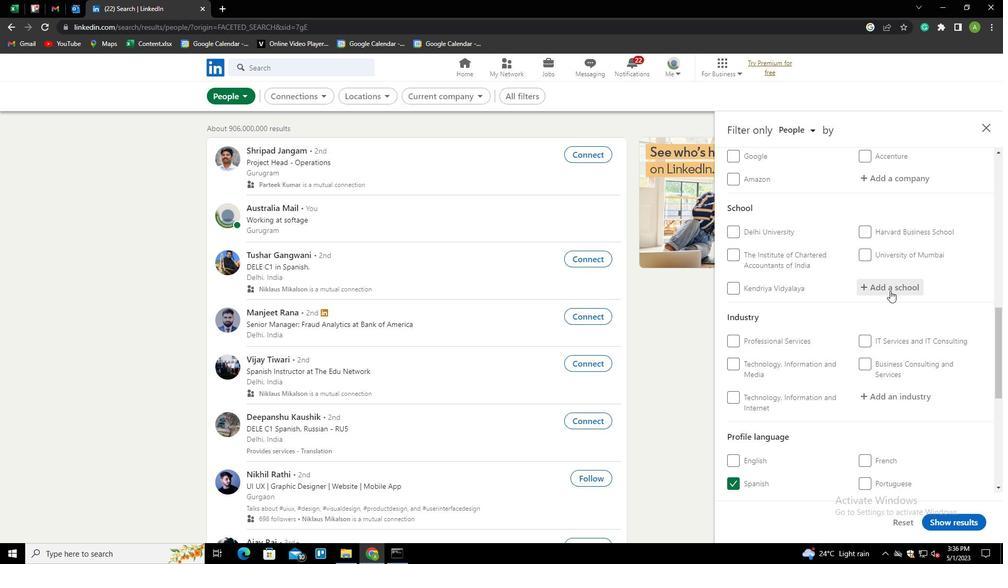 
Action: Key pressed <Key.shift>KLE<Key.space><Key.down><Key.enter>
Screenshot: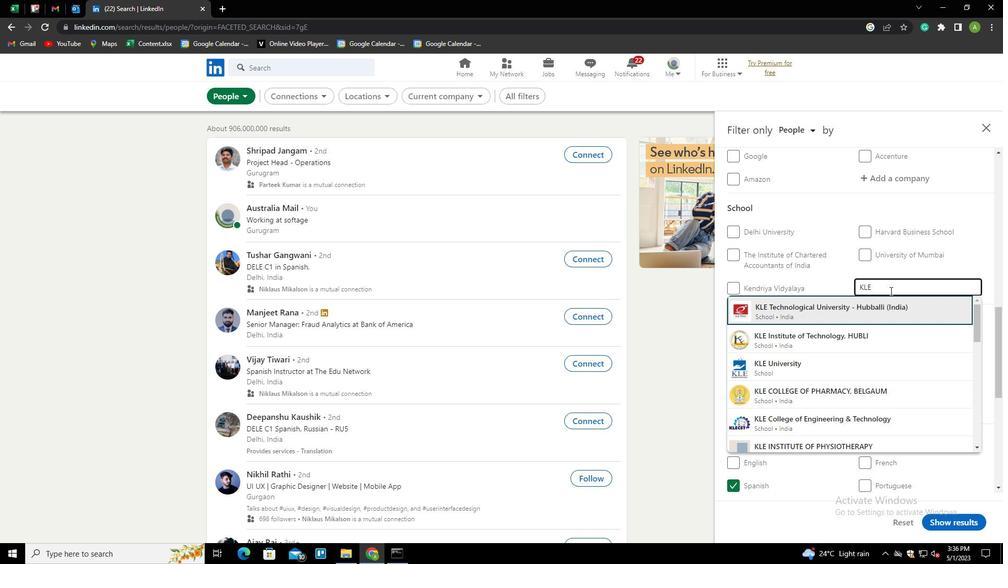 
Action: Mouse scrolled (890, 290) with delta (0, 0)
Screenshot: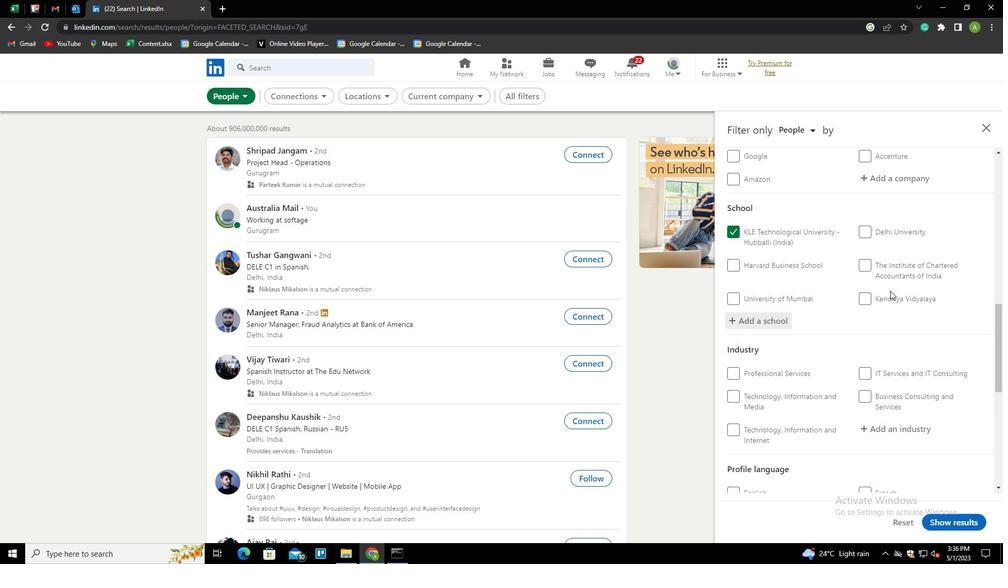 
Action: Mouse scrolled (890, 290) with delta (0, 0)
Screenshot: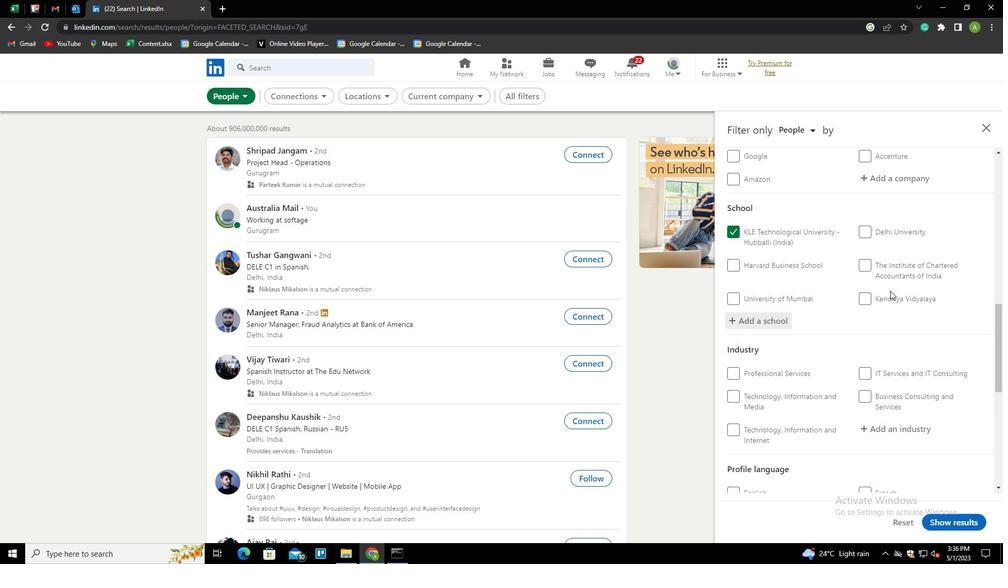 
Action: Mouse moved to (894, 326)
Screenshot: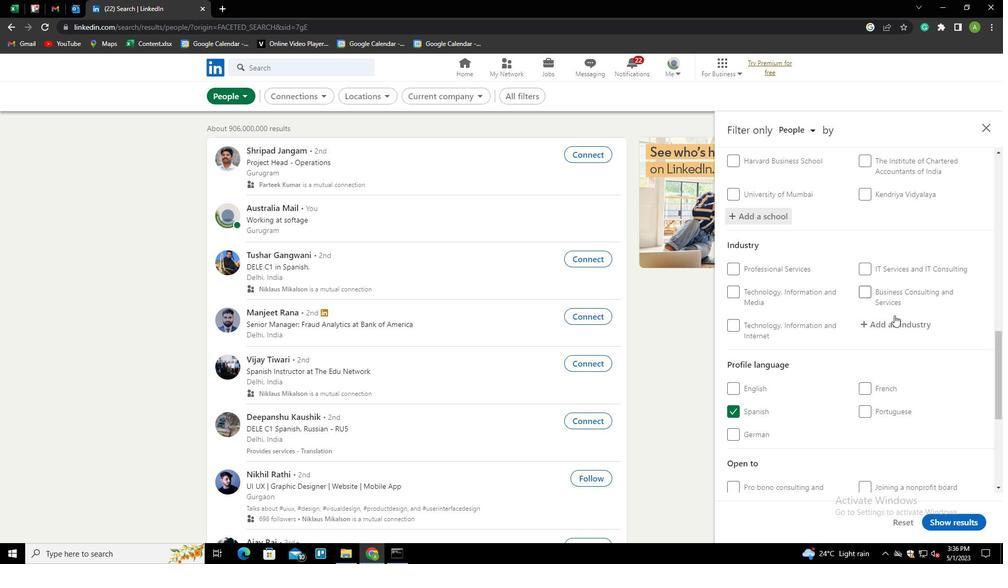 
Action: Mouse pressed left at (894, 326)
Screenshot: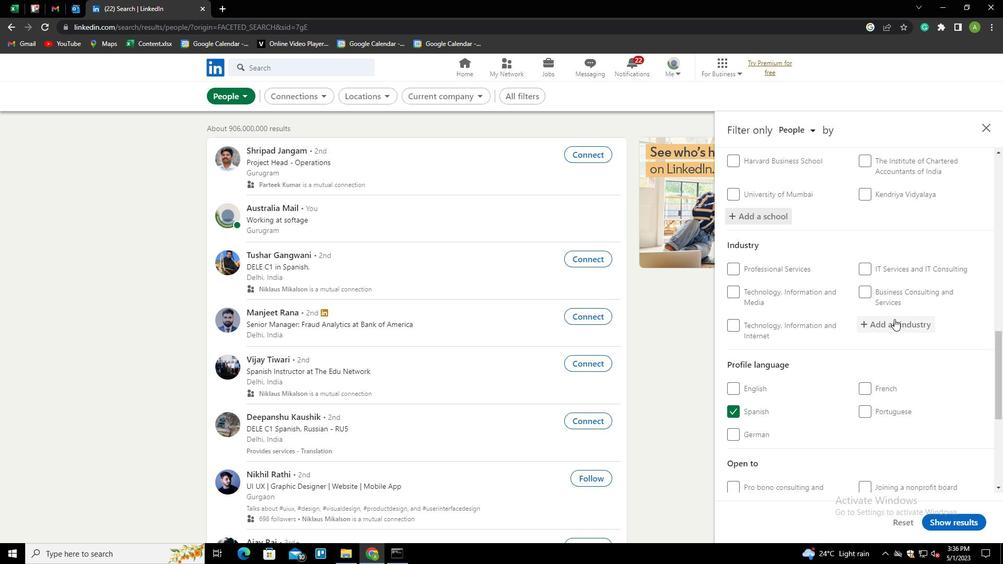 
Action: Key pressed <Key.shift>COMMERCIAL<Key.down><Key.down><Key.enter>
Screenshot: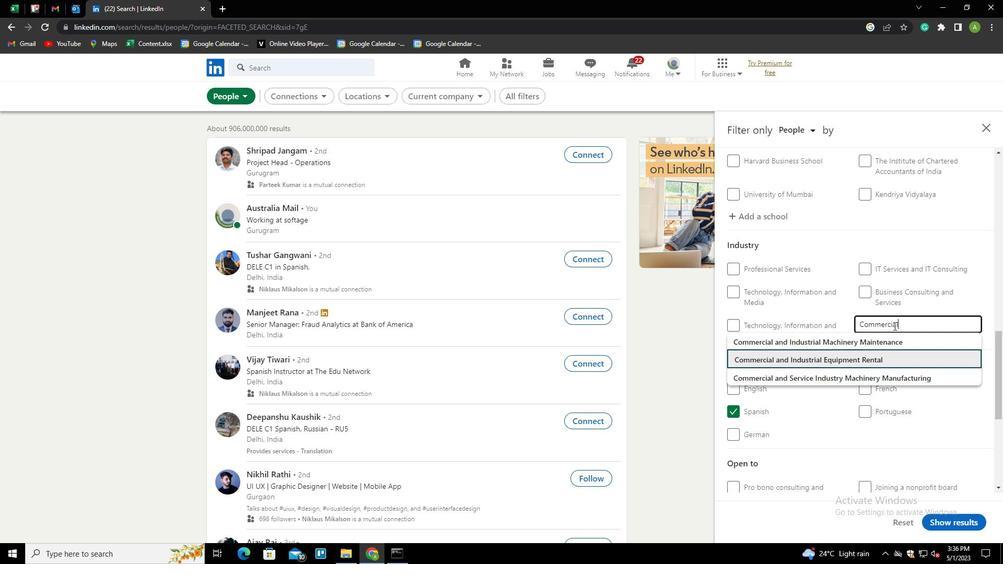 
Action: Mouse scrolled (894, 325) with delta (0, 0)
Screenshot: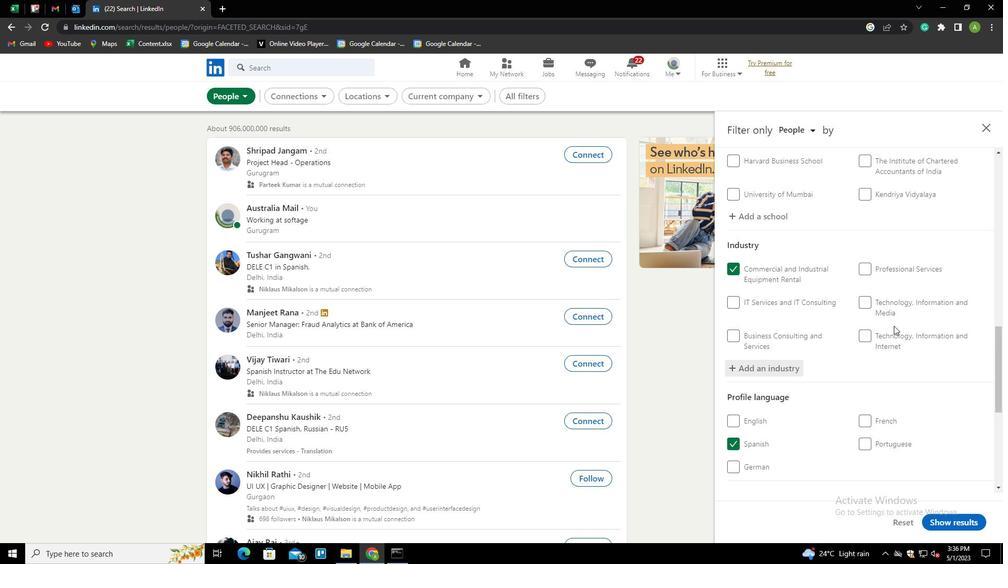 
Action: Mouse scrolled (894, 325) with delta (0, 0)
Screenshot: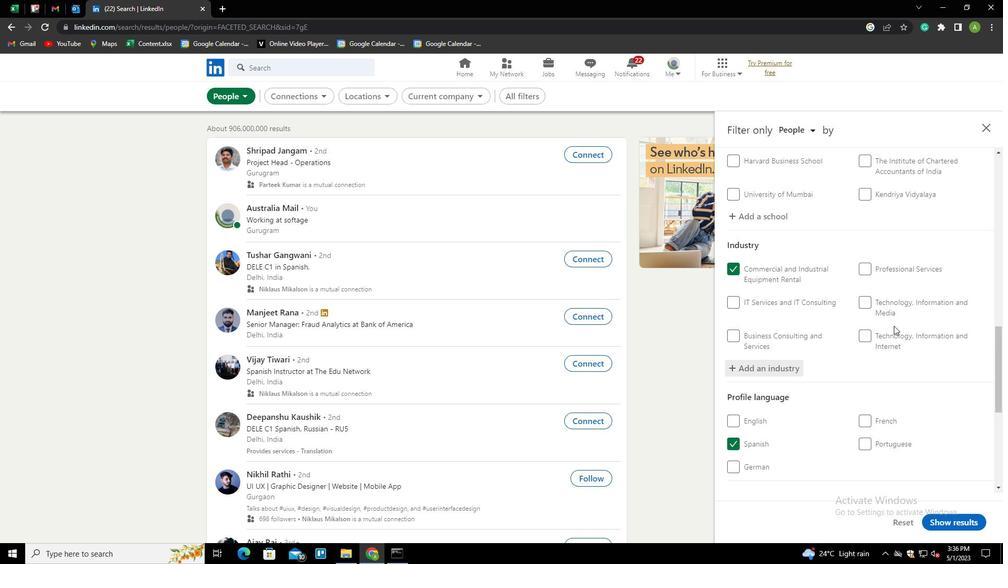 
Action: Mouse moved to (877, 351)
Screenshot: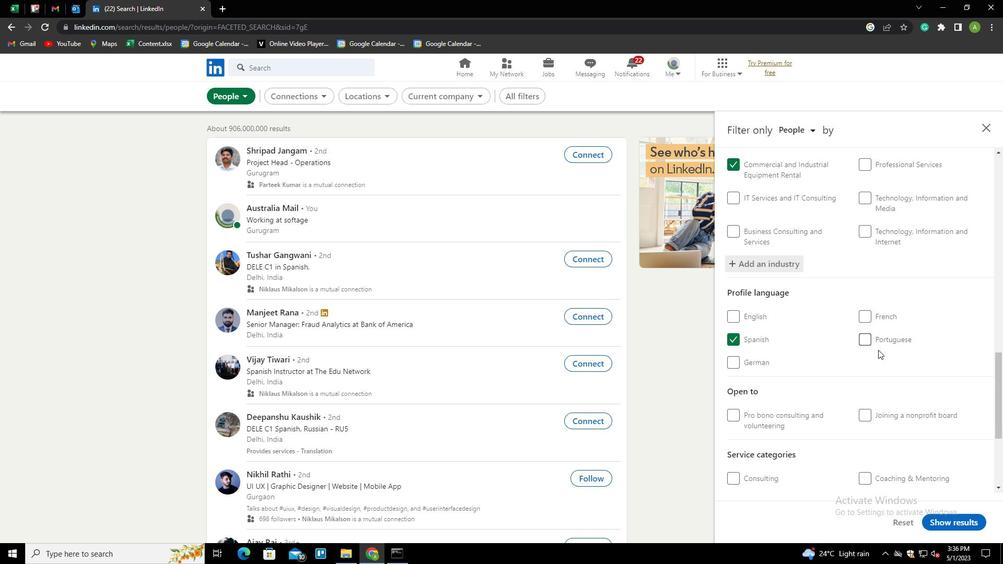
Action: Mouse scrolled (877, 351) with delta (0, 0)
Screenshot: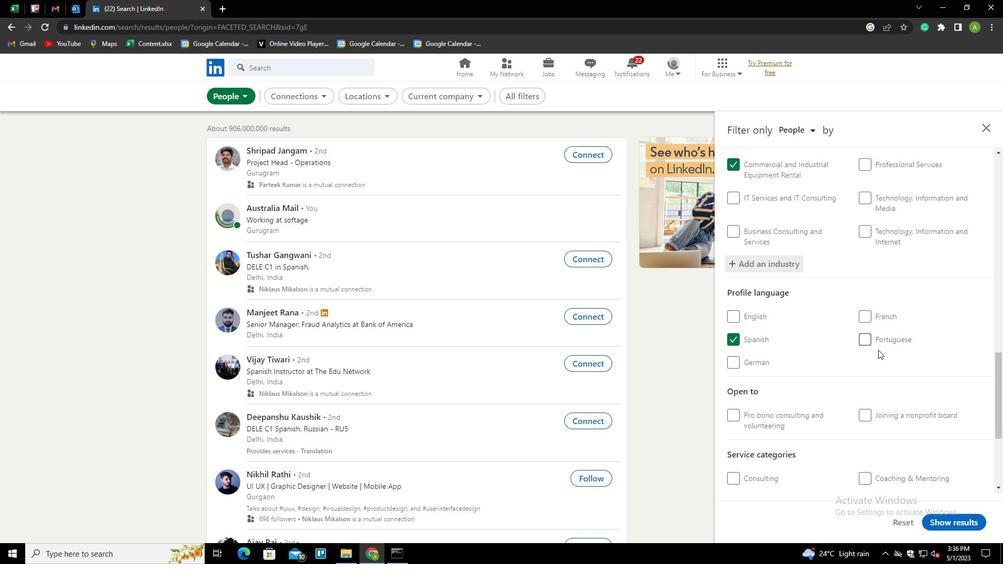 
Action: Mouse moved to (876, 349)
Screenshot: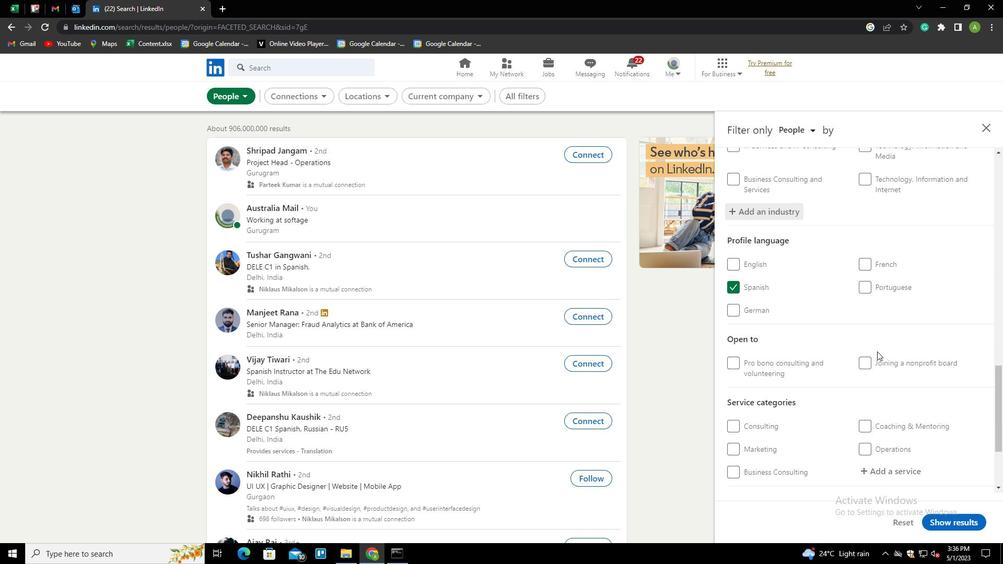 
Action: Mouse scrolled (876, 349) with delta (0, 0)
Screenshot: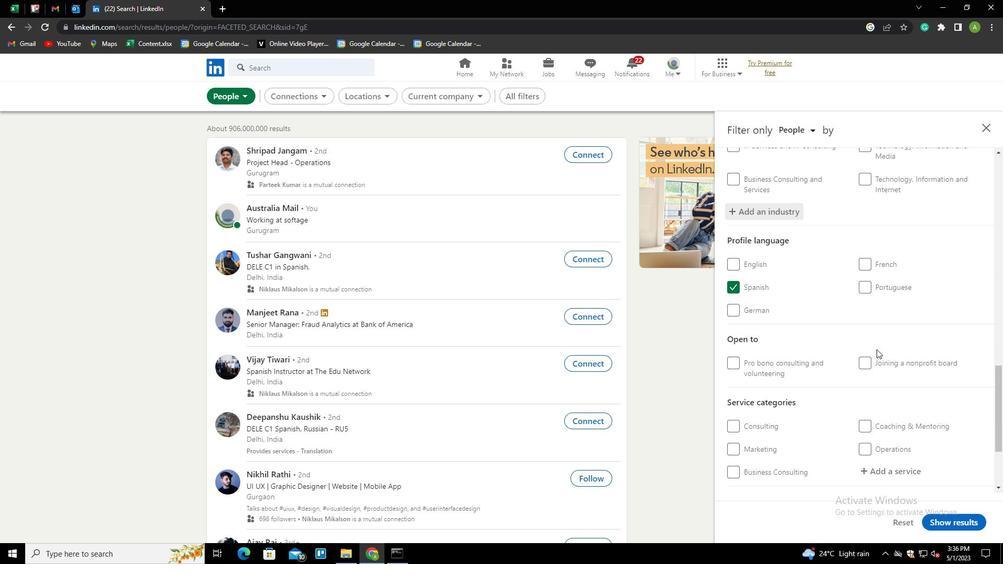 
Action: Mouse moved to (878, 349)
Screenshot: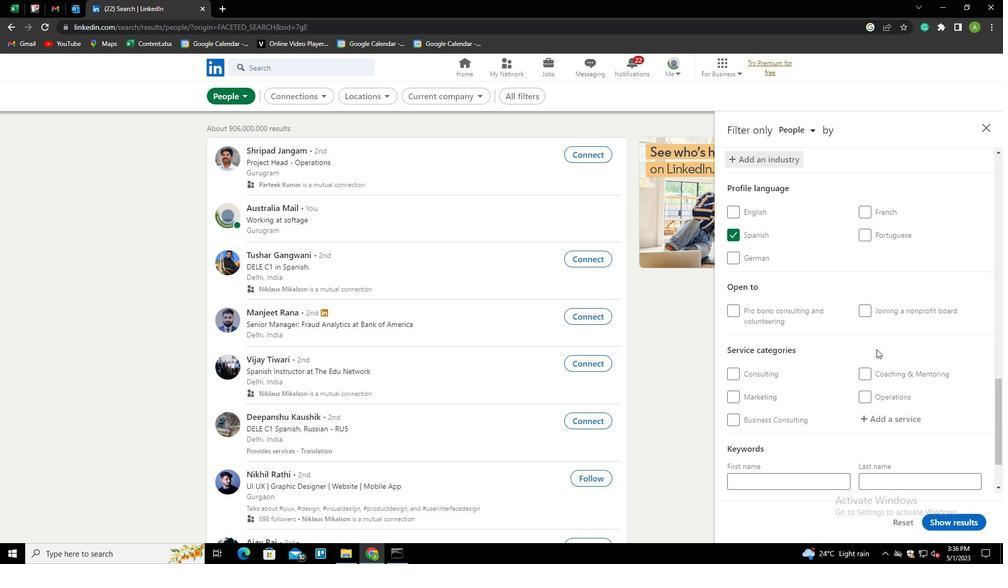 
Action: Mouse scrolled (878, 350) with delta (0, 0)
Screenshot: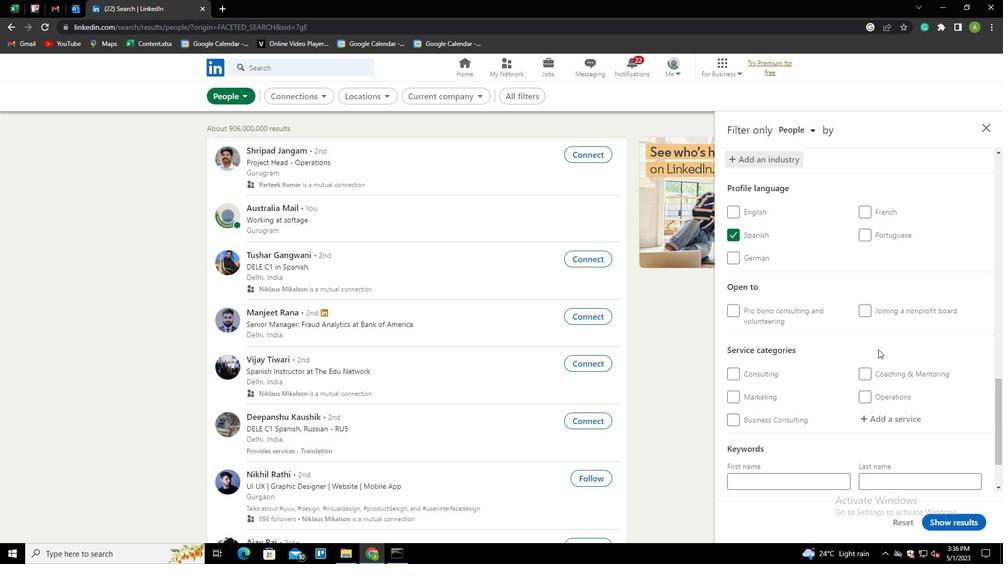 
Action: Mouse scrolled (878, 350) with delta (0, 0)
Screenshot: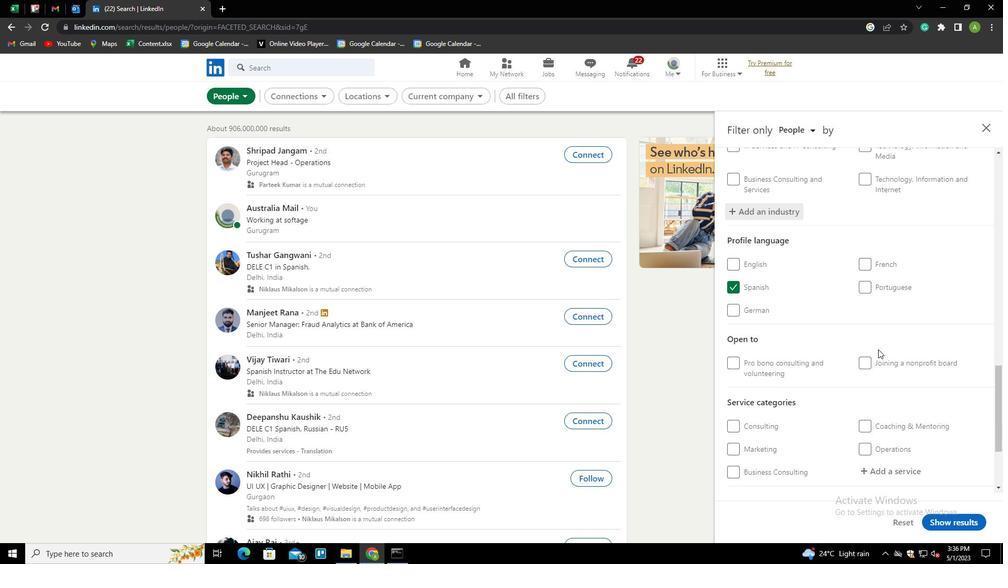 
Action: Mouse scrolled (878, 350) with delta (0, 0)
Screenshot: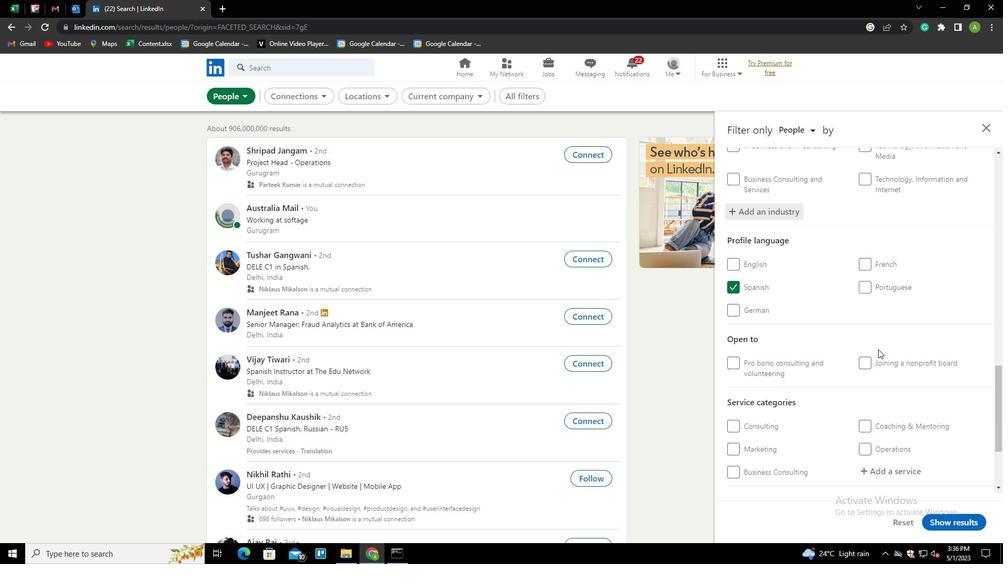 
Action: Mouse scrolled (878, 349) with delta (0, 0)
Screenshot: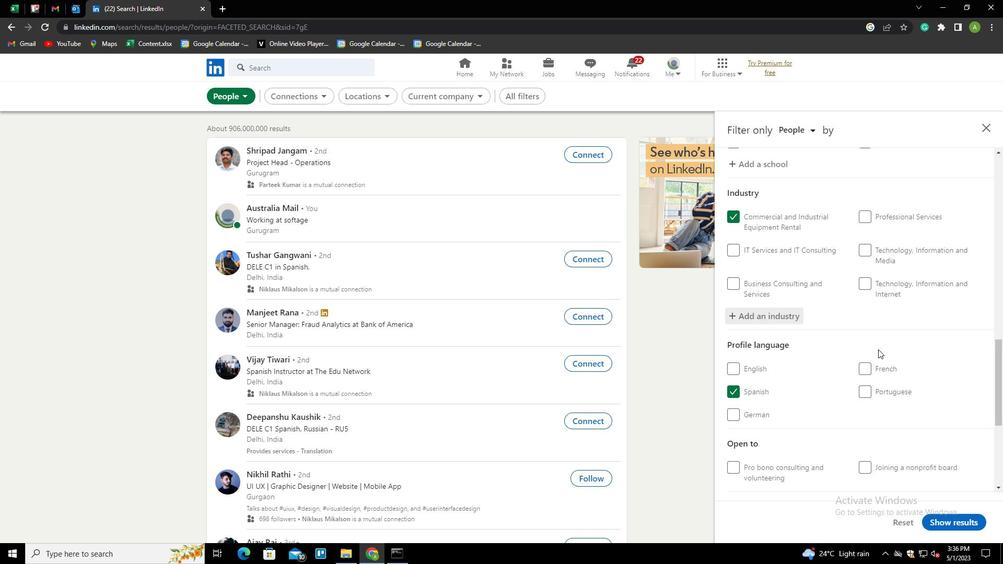 
Action: Mouse scrolled (878, 349) with delta (0, 0)
Screenshot: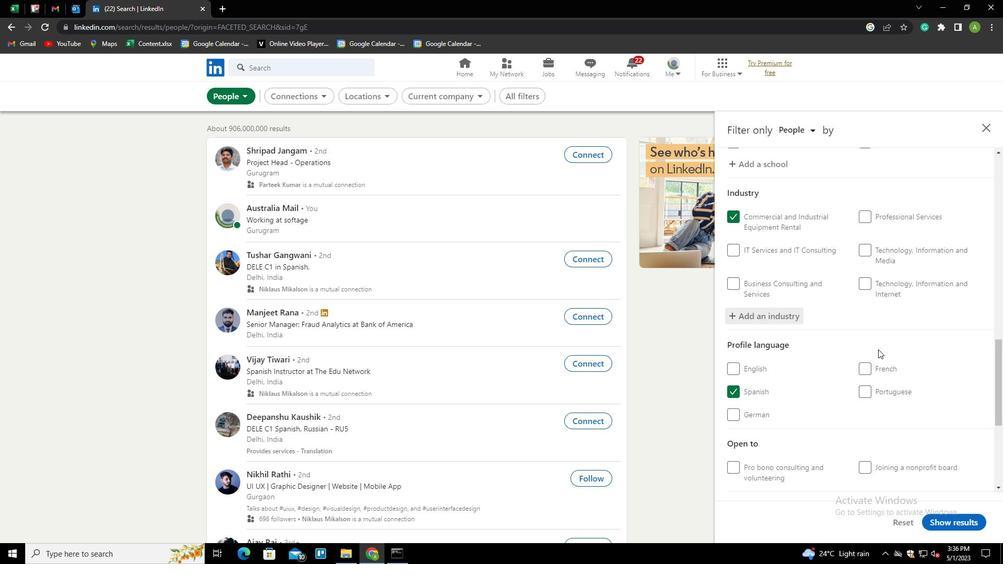 
Action: Mouse scrolled (878, 349) with delta (0, 0)
Screenshot: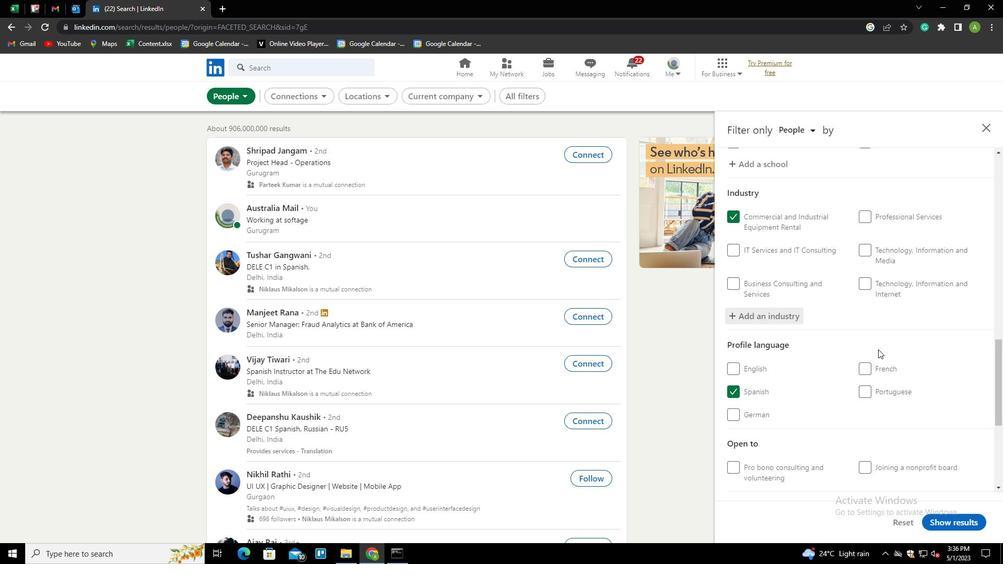 
Action: Mouse scrolled (878, 349) with delta (0, 0)
Screenshot: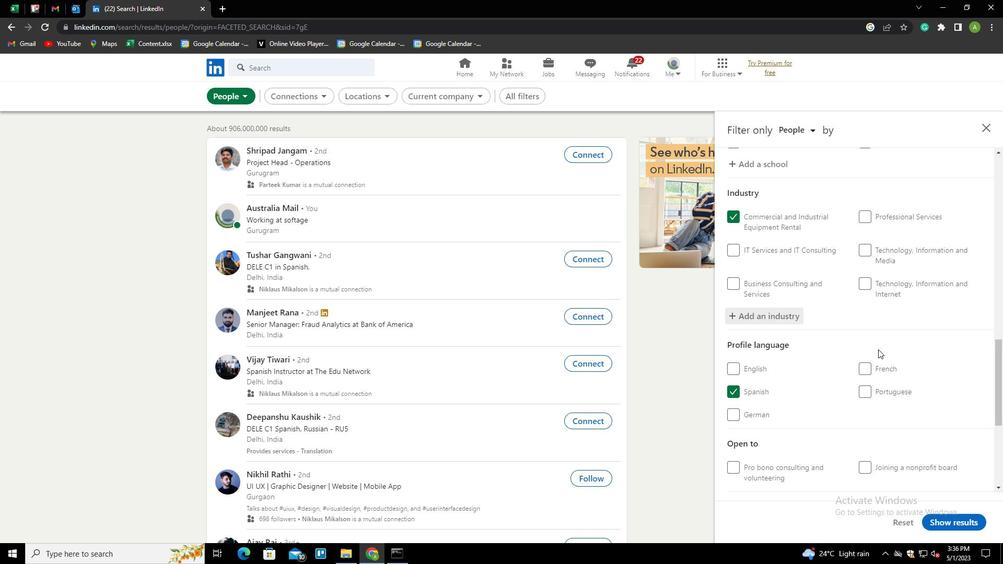 
Action: Mouse scrolled (878, 349) with delta (0, 0)
Screenshot: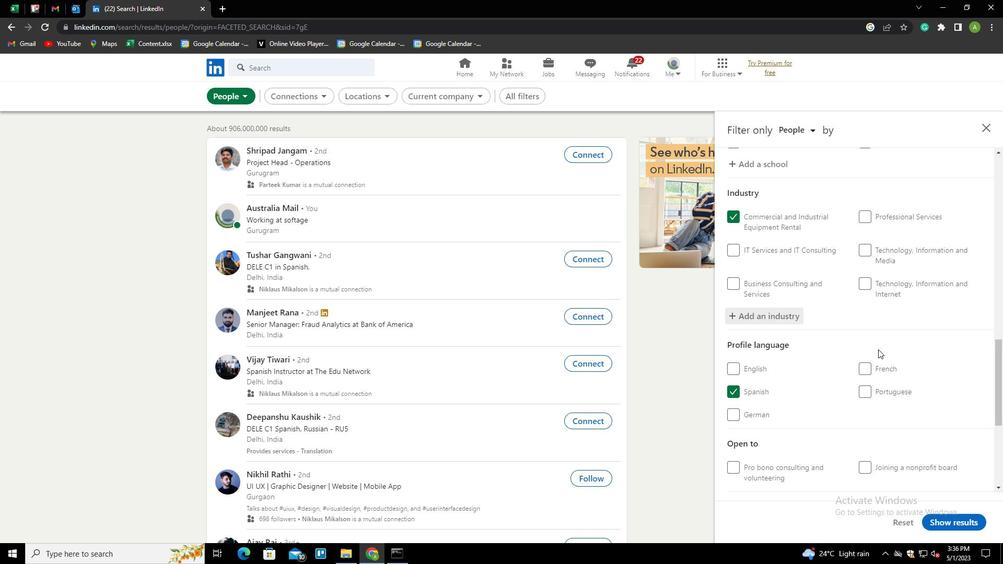 
Action: Mouse moved to (879, 350)
Screenshot: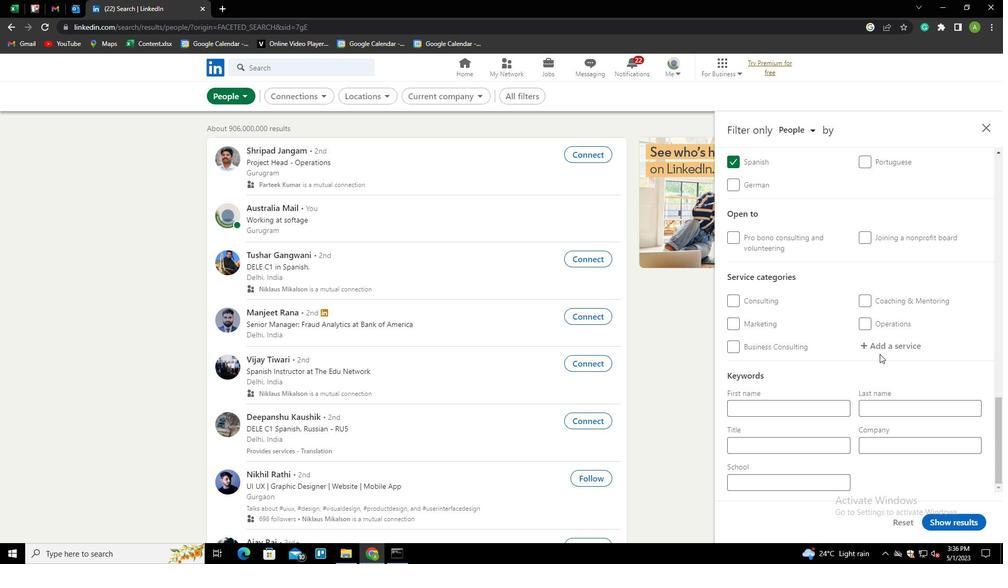 
Action: Mouse pressed left at (879, 350)
Screenshot: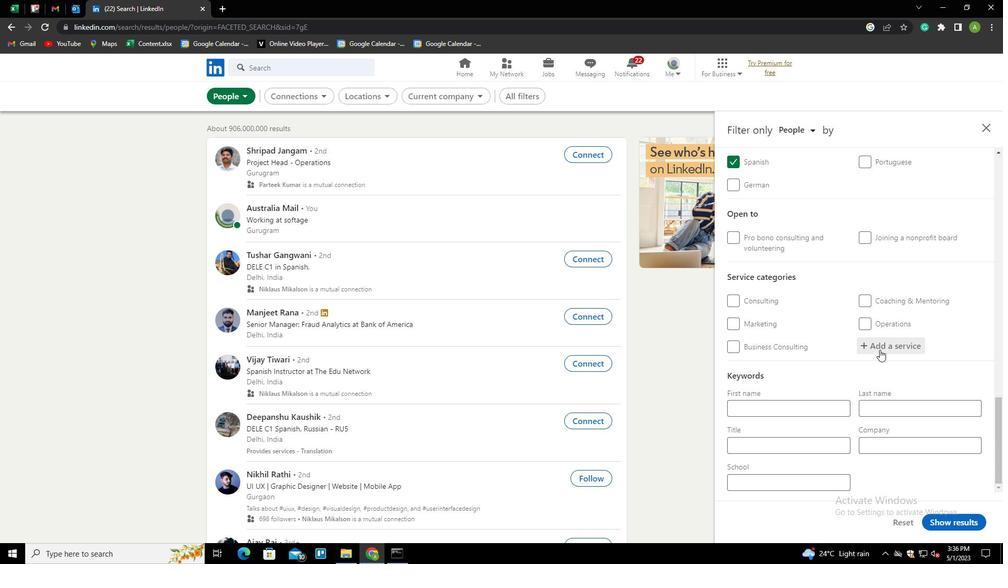 
Action: Mouse moved to (882, 348)
Screenshot: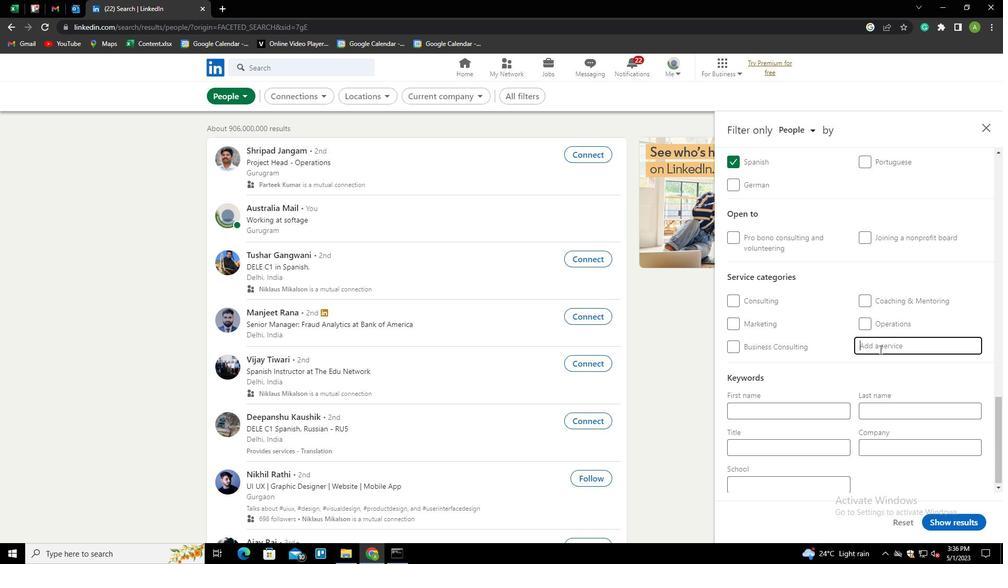 
Action: Mouse pressed left at (882, 348)
Screenshot: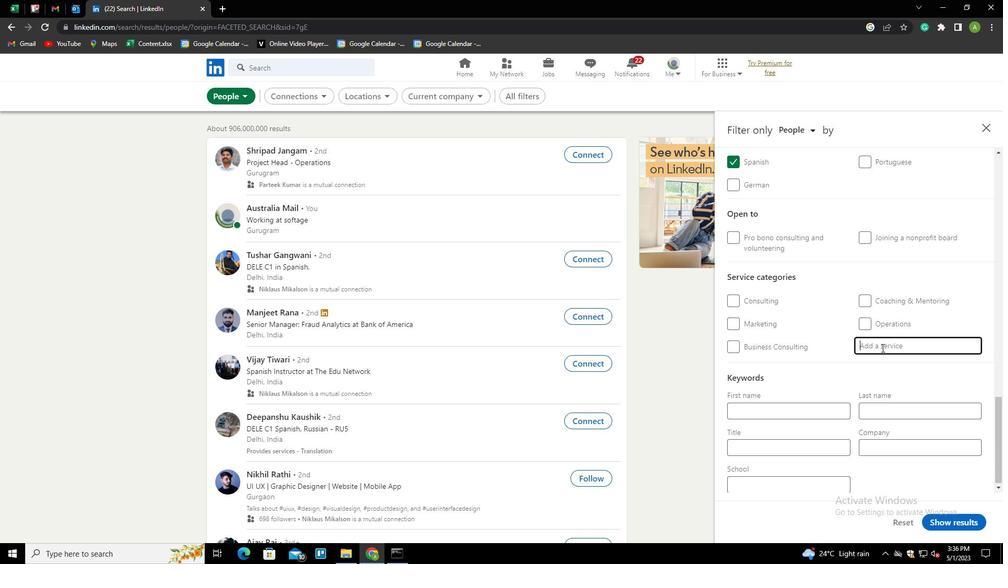 
Action: Key pressed <Key.shift>COPY<Key.down><Key.enter>
Screenshot: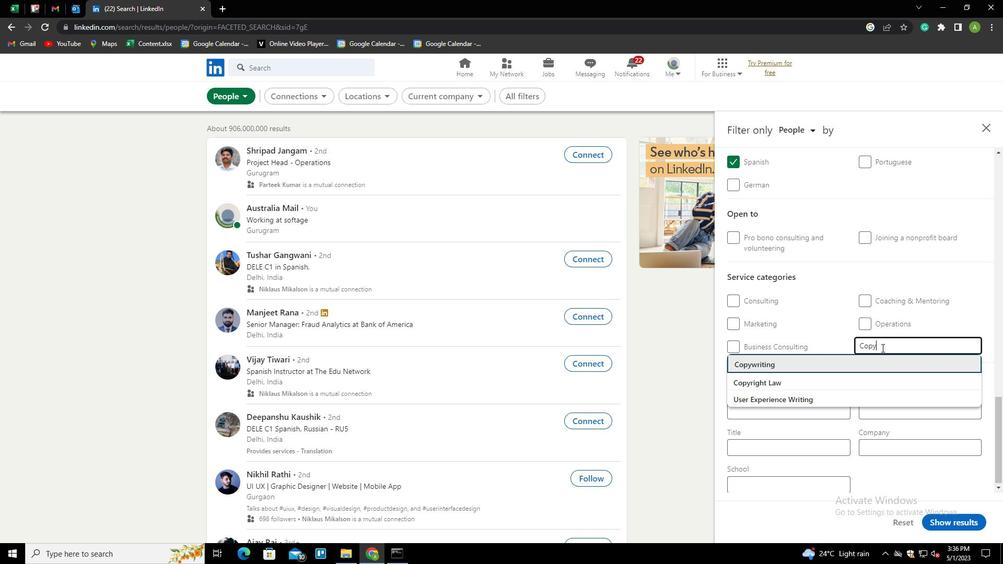 
Action: Mouse scrolled (882, 347) with delta (0, 0)
Screenshot: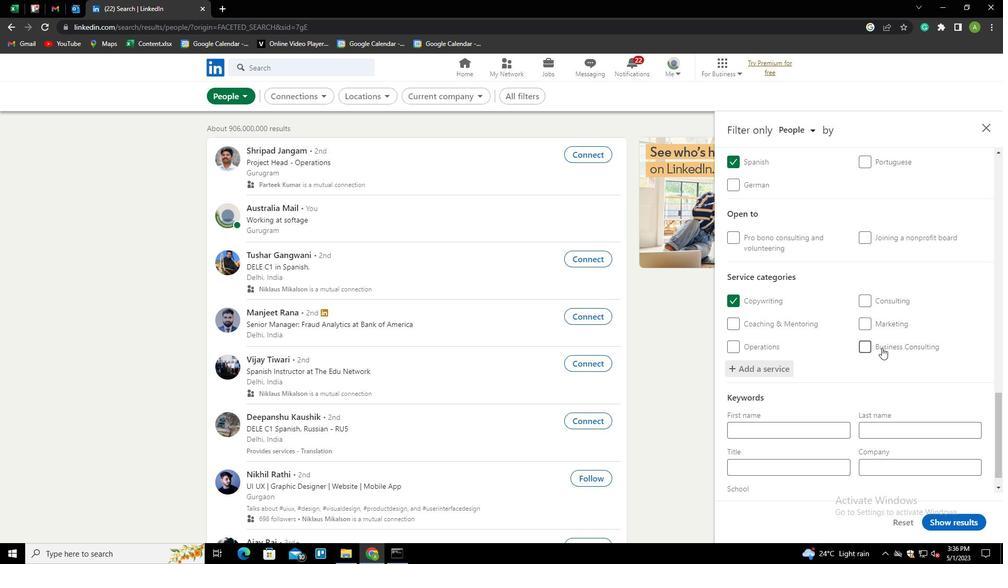 
Action: Mouse scrolled (882, 347) with delta (0, 0)
Screenshot: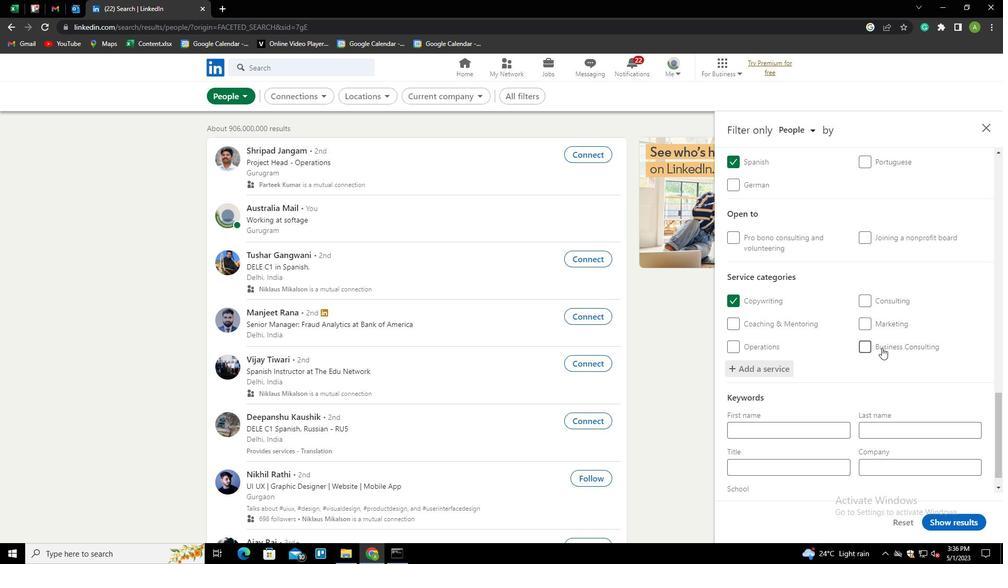 
Action: Mouse scrolled (882, 347) with delta (0, 0)
Screenshot: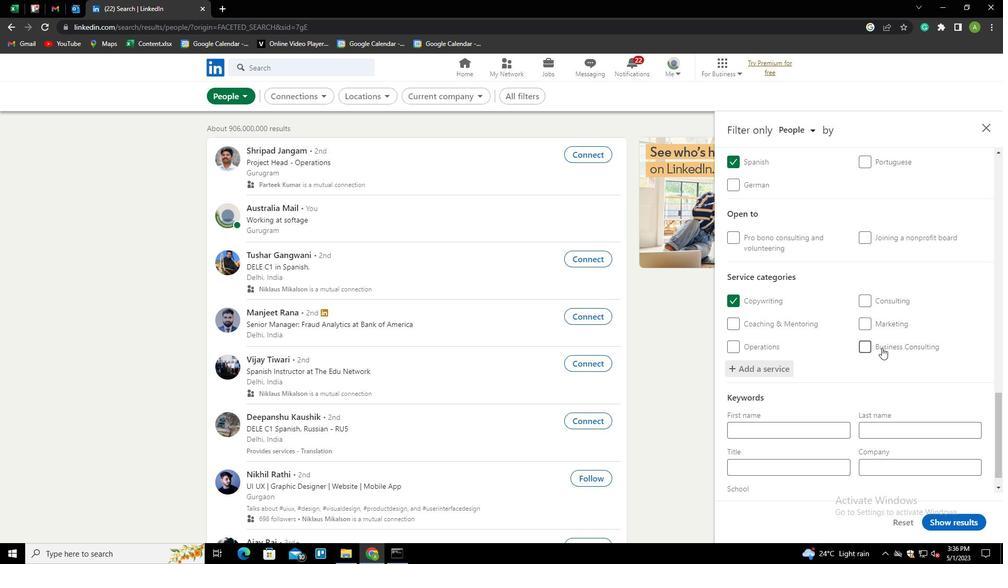 
Action: Mouse scrolled (882, 347) with delta (0, 0)
Screenshot: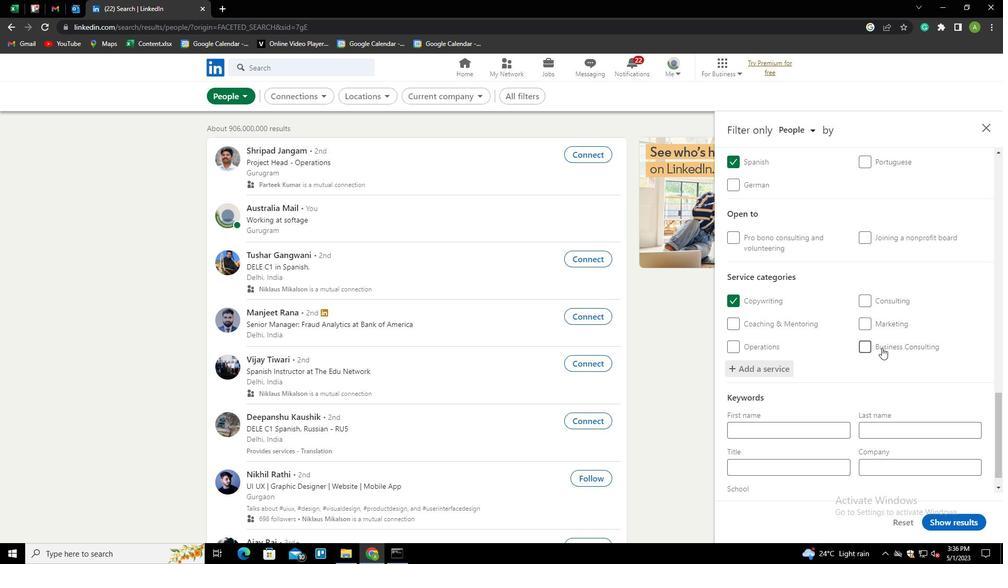 
Action: Mouse scrolled (882, 347) with delta (0, 0)
Screenshot: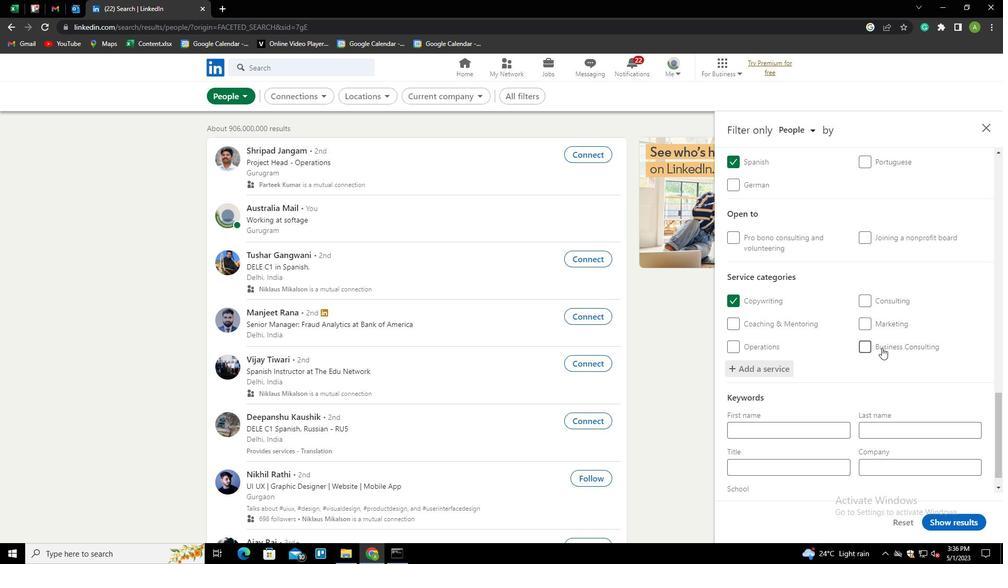 
Action: Mouse scrolled (882, 347) with delta (0, 0)
Screenshot: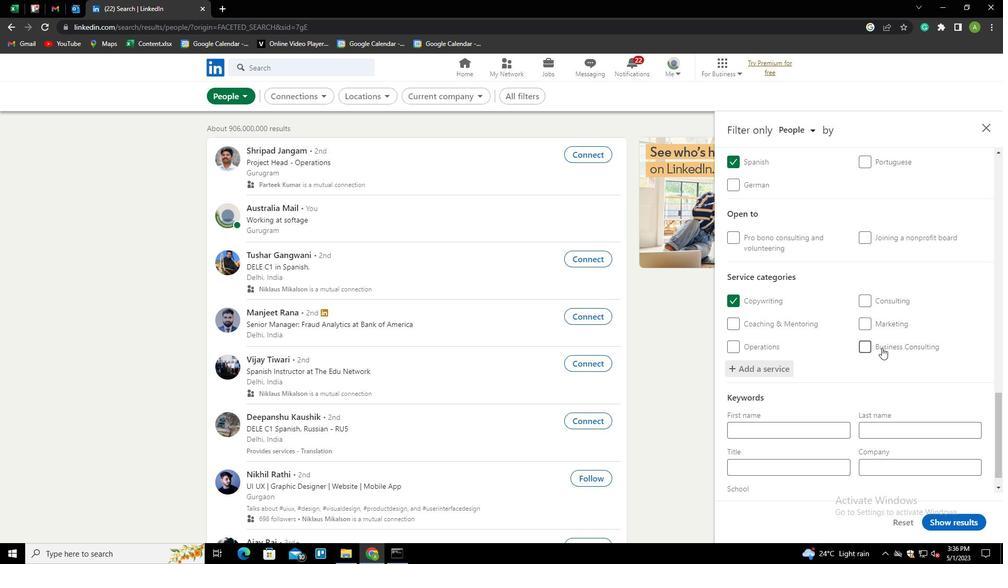 
Action: Mouse moved to (771, 447)
Screenshot: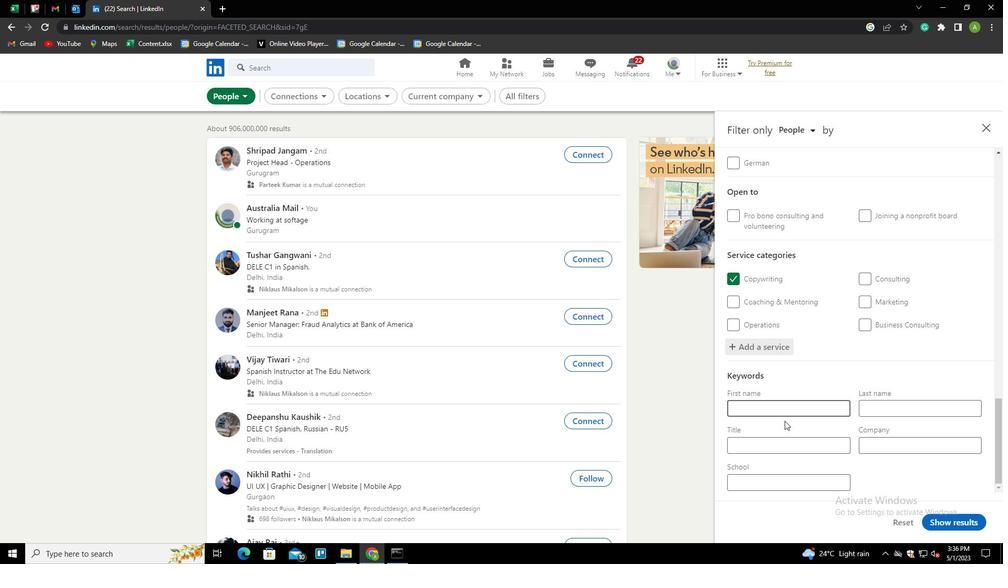 
Action: Mouse pressed left at (771, 447)
Screenshot: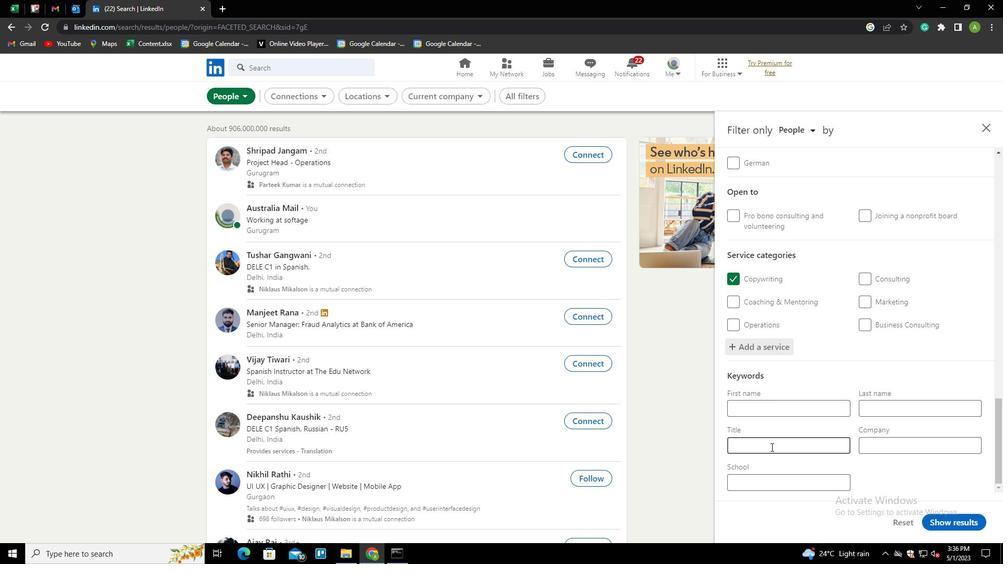 
Action: Mouse moved to (770, 447)
Screenshot: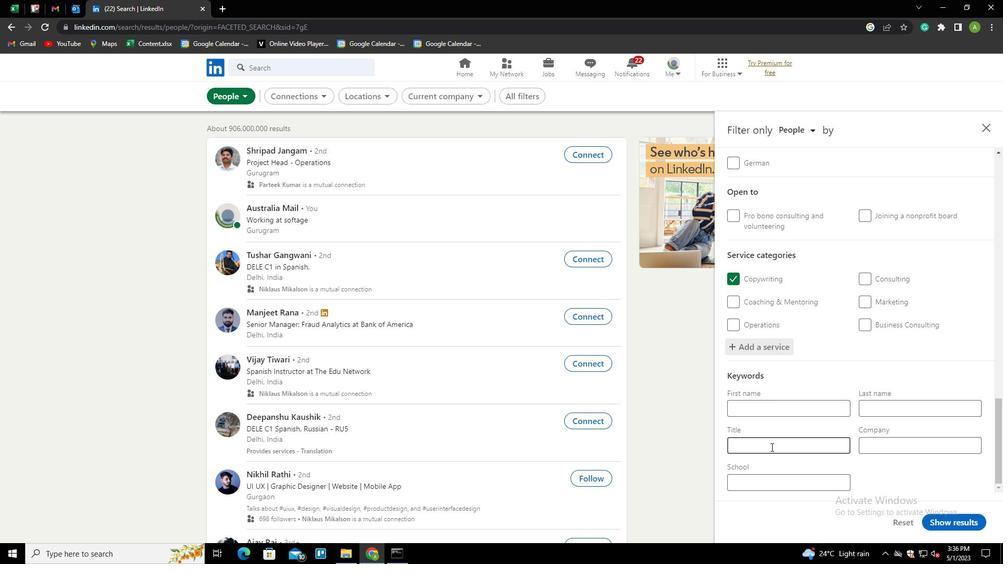 
Action: Mouse scrolled (770, 446) with delta (0, 0)
Screenshot: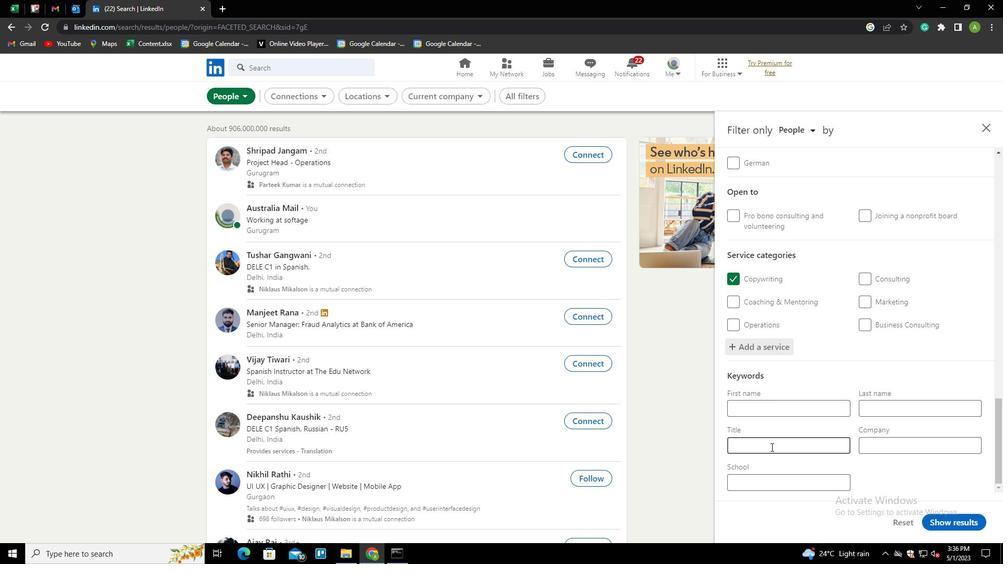 
Action: Mouse moved to (768, 446)
Screenshot: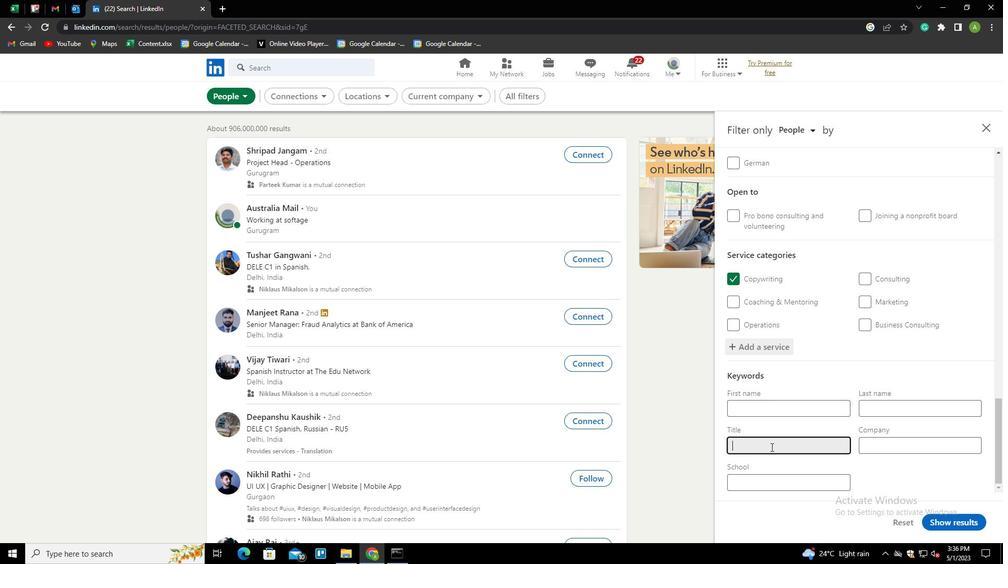 
Action: Key pressed <Key.shift>SHAREHOLDERS
Screenshot: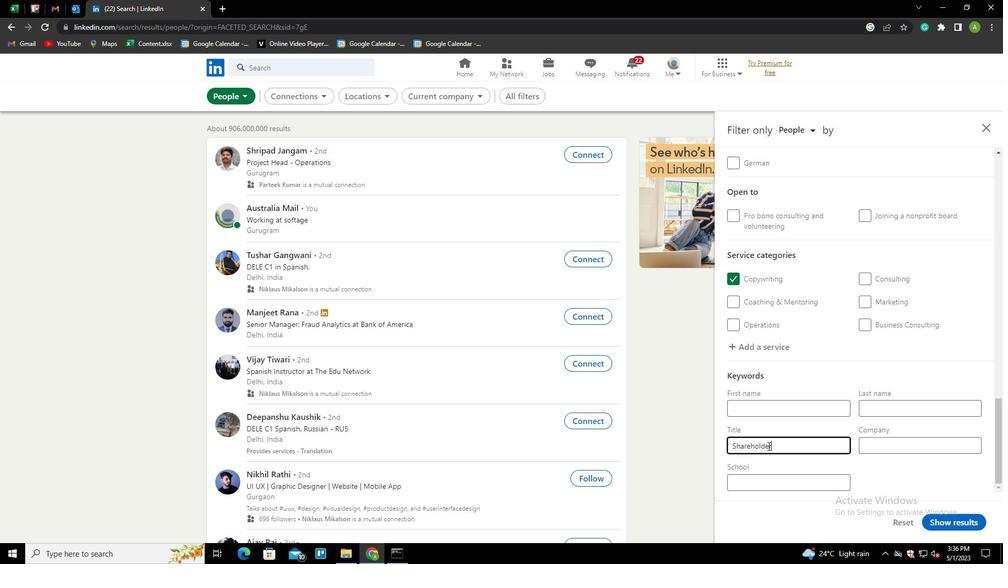 
Action: Mouse moved to (865, 471)
Screenshot: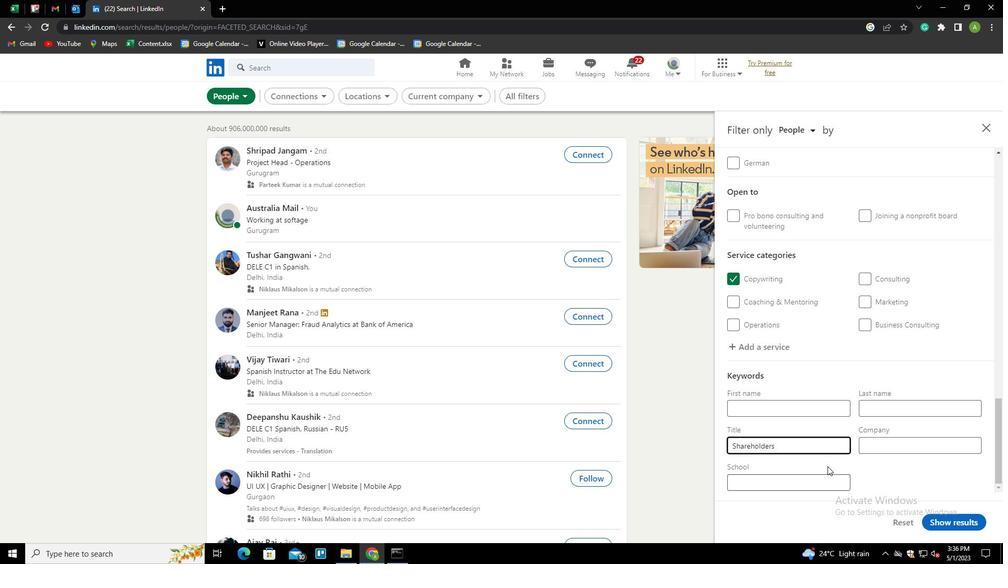
Action: Mouse pressed left at (865, 471)
Screenshot: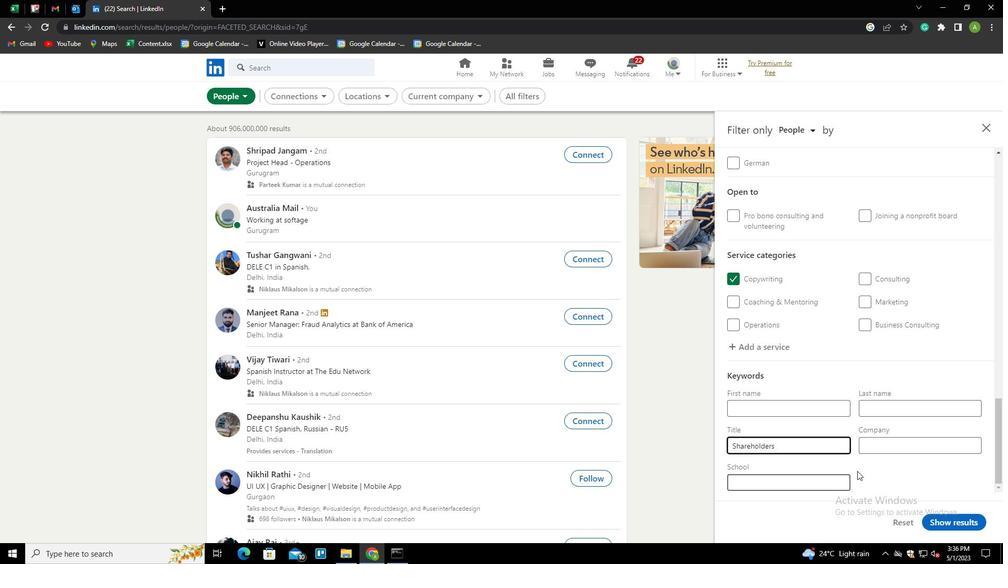 
Action: Mouse moved to (937, 525)
Screenshot: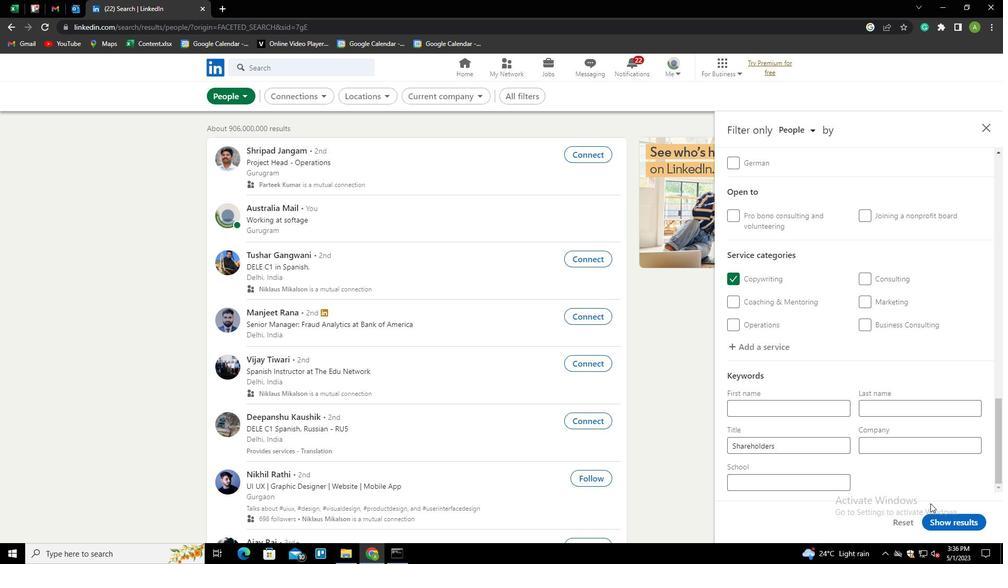
Action: Mouse pressed left at (937, 525)
Screenshot: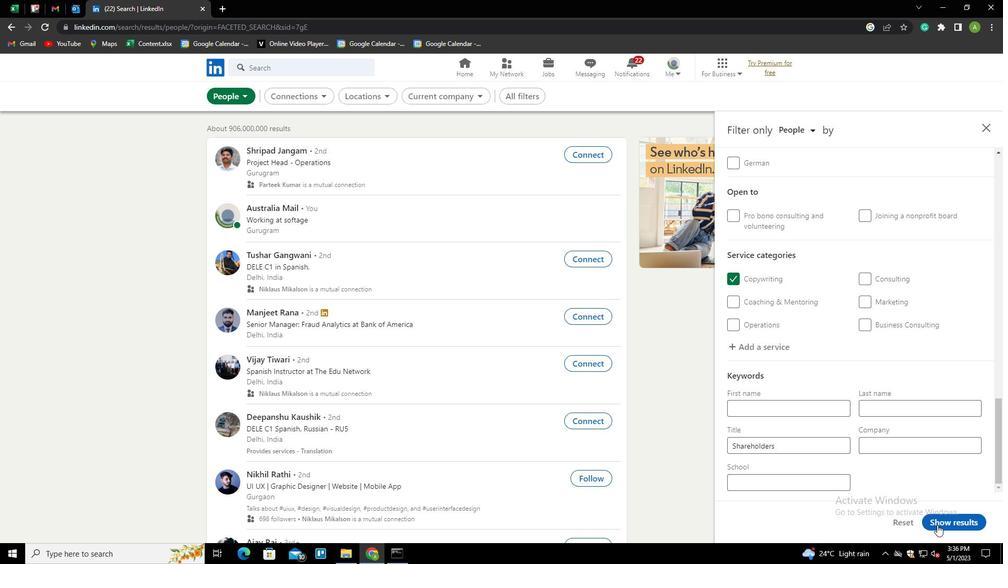 
